 Task: In the  document profit.html Use the tool word Count 'and display word count while typing'. Find the word using Dictionary 'trouble'. Below name insert the link: www.facebook.com
Action: Mouse moved to (304, 441)
Screenshot: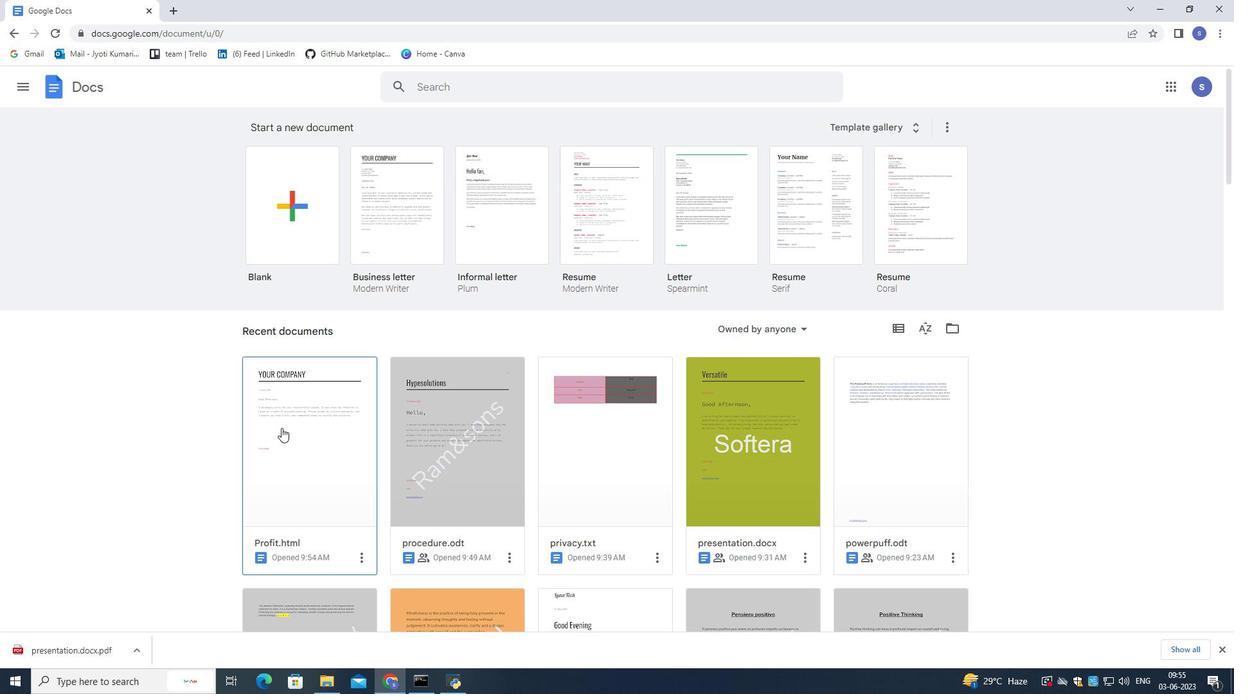 
Action: Mouse pressed left at (304, 441)
Screenshot: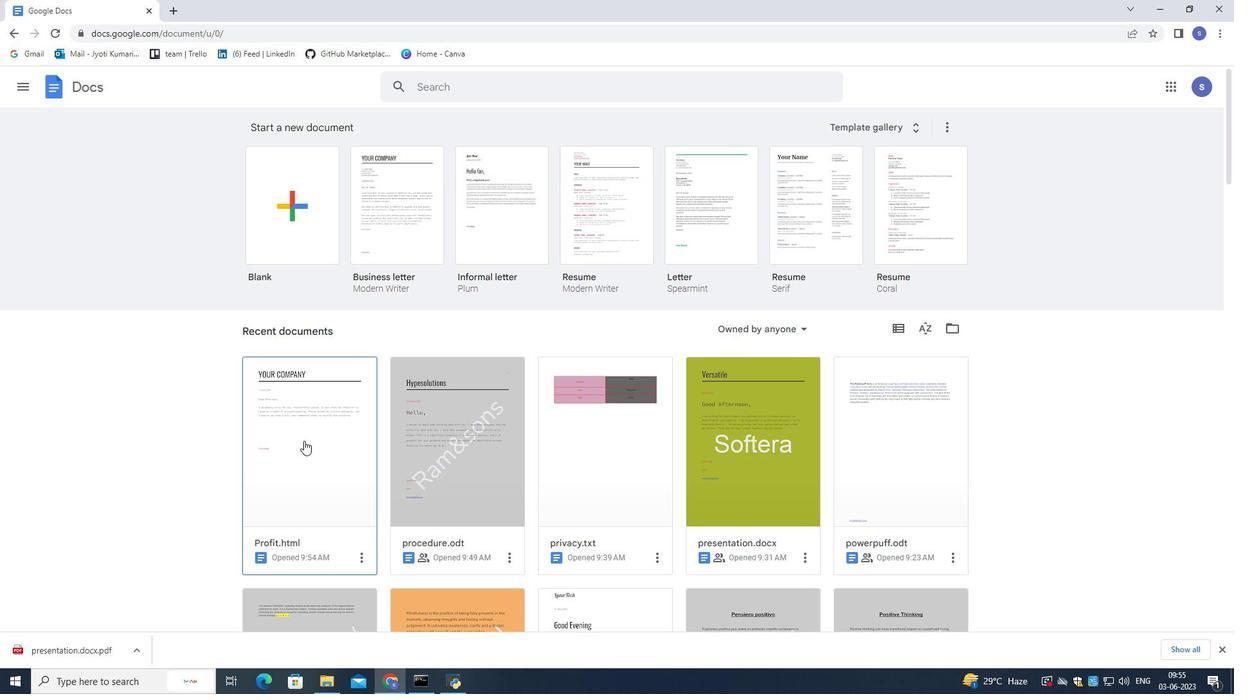 
Action: Mouse pressed left at (304, 441)
Screenshot: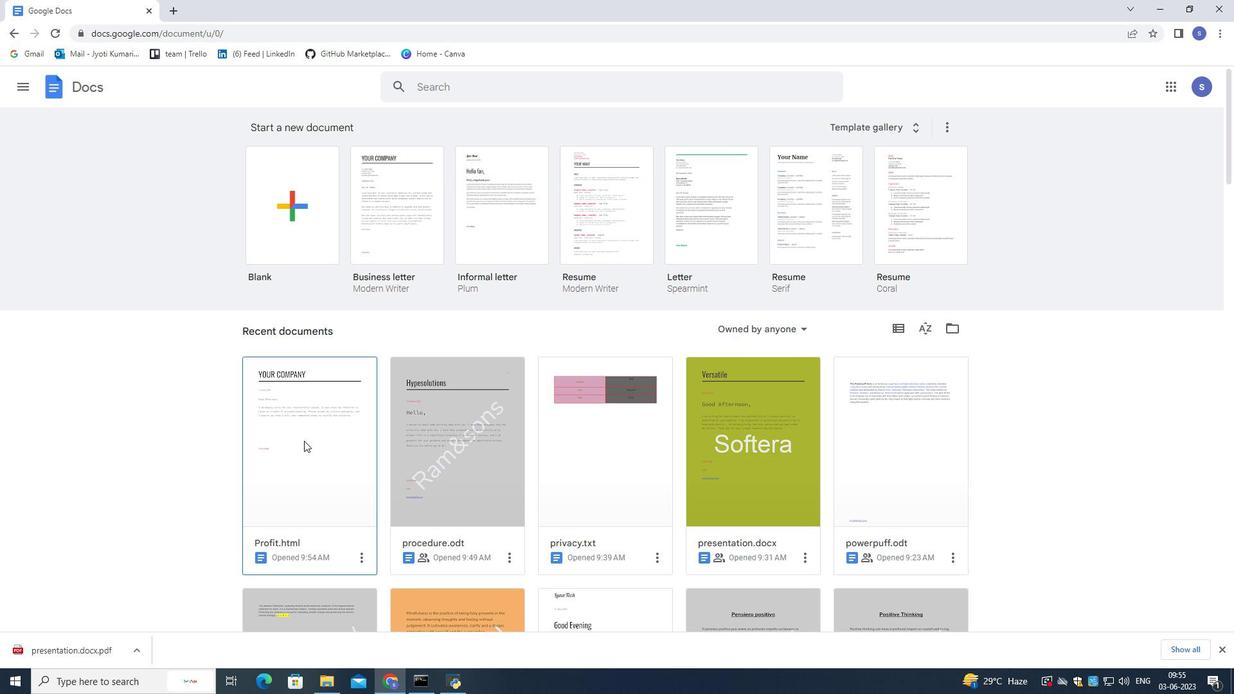 
Action: Mouse pressed left at (304, 441)
Screenshot: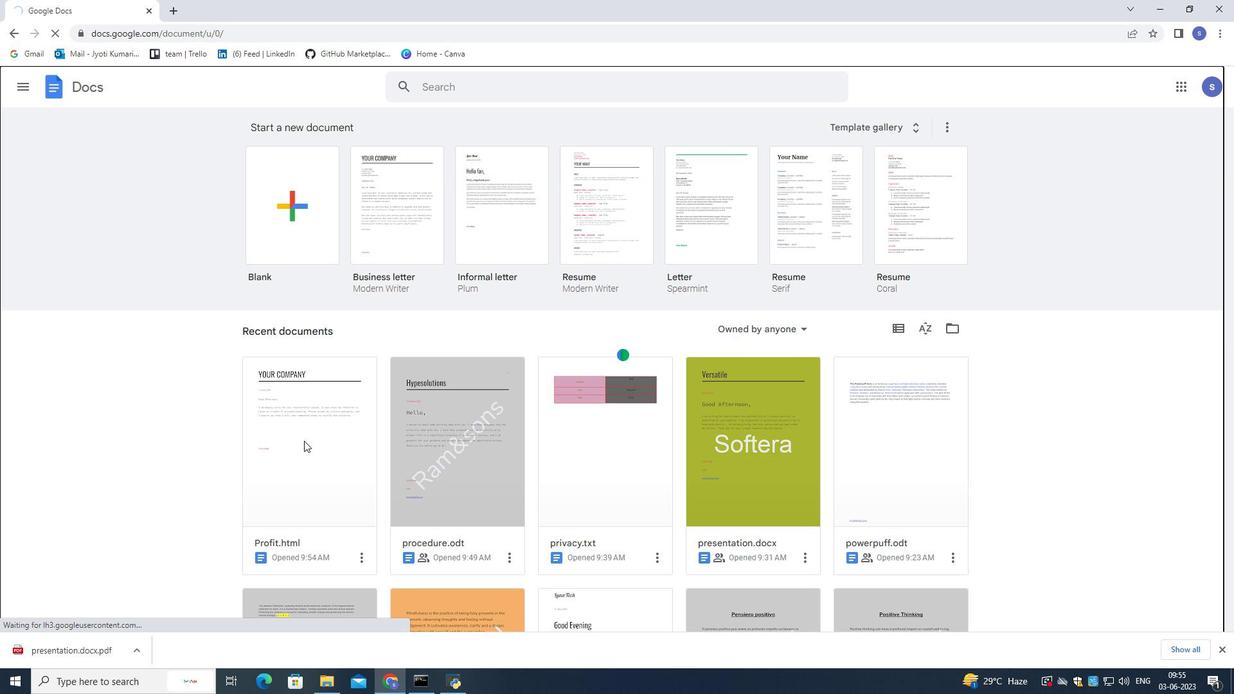 
Action: Mouse pressed left at (304, 441)
Screenshot: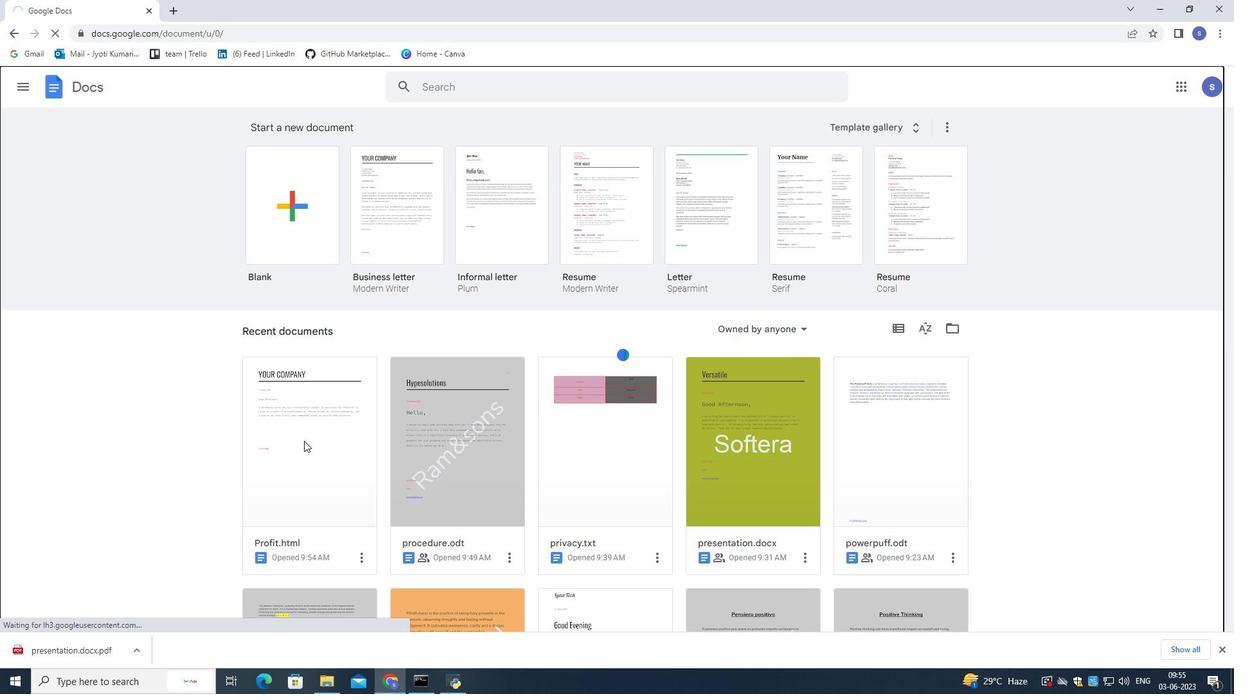
Action: Mouse moved to (208, 90)
Screenshot: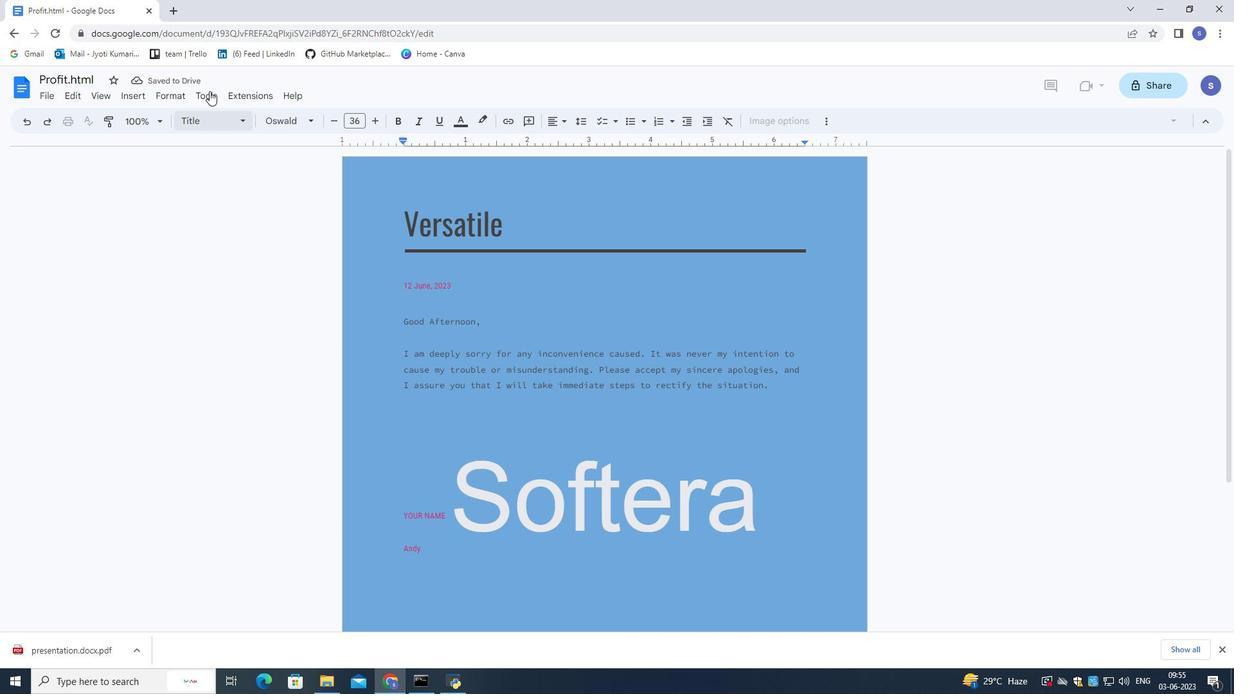 
Action: Mouse pressed left at (208, 90)
Screenshot: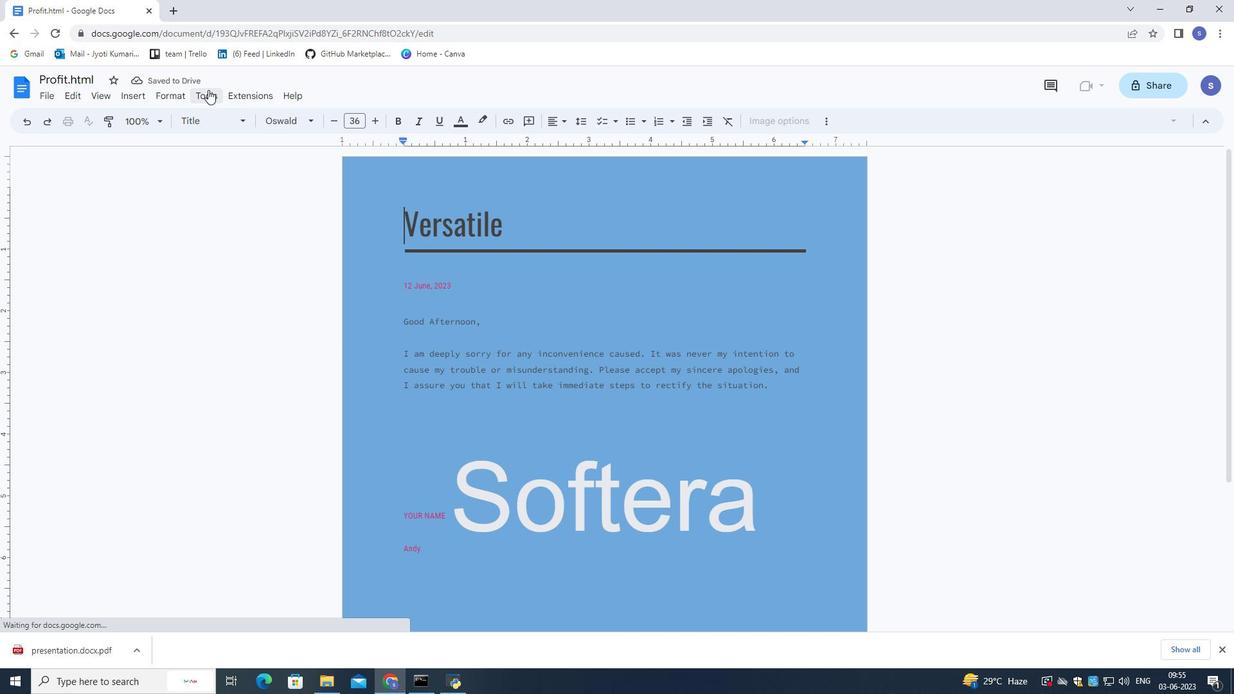 
Action: Mouse moved to (241, 136)
Screenshot: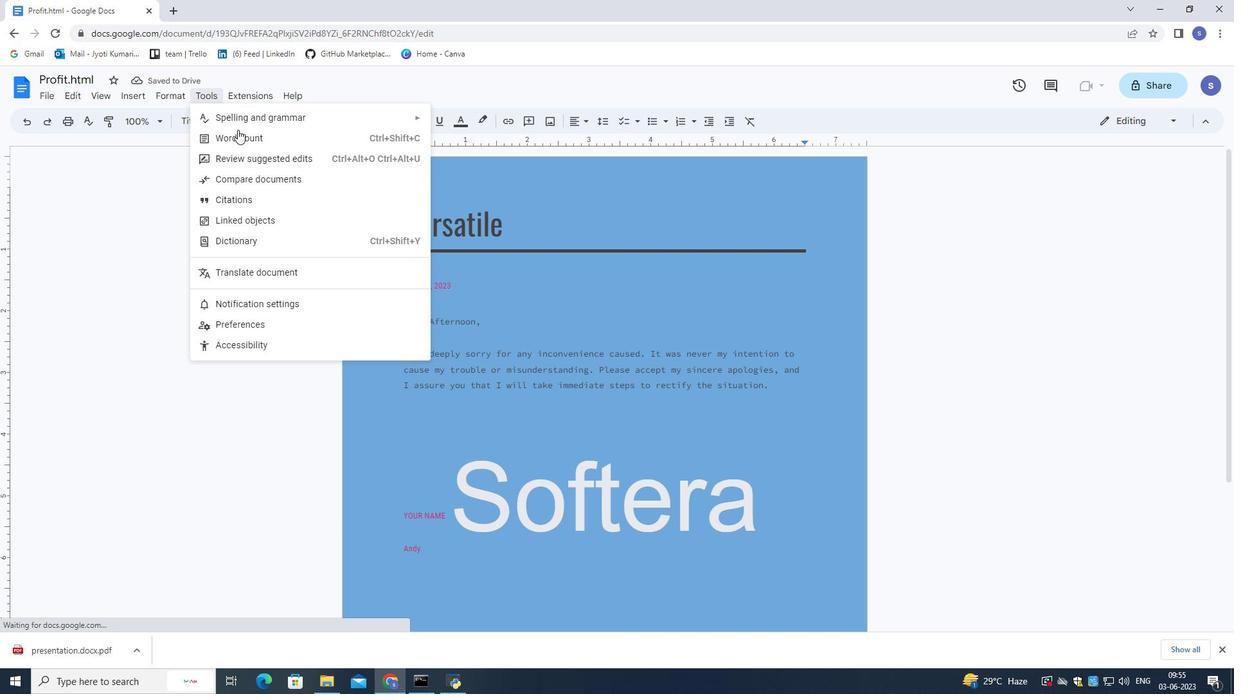 
Action: Mouse pressed left at (241, 136)
Screenshot: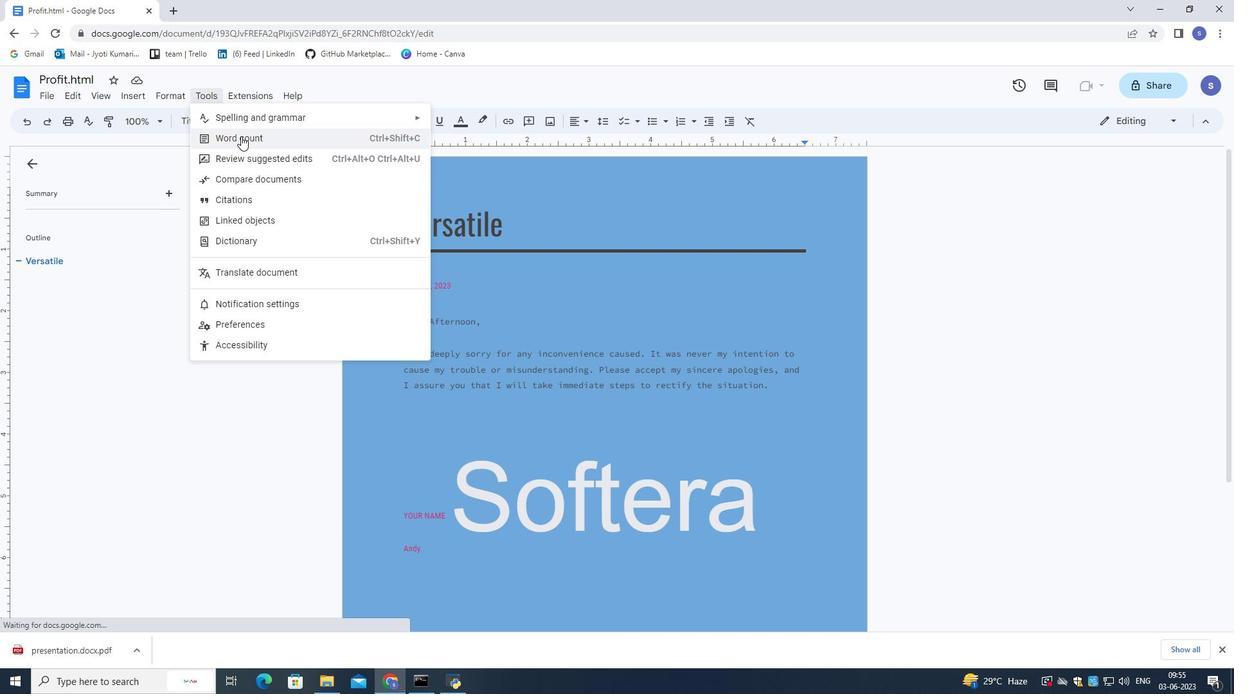 
Action: Mouse moved to (543, 404)
Screenshot: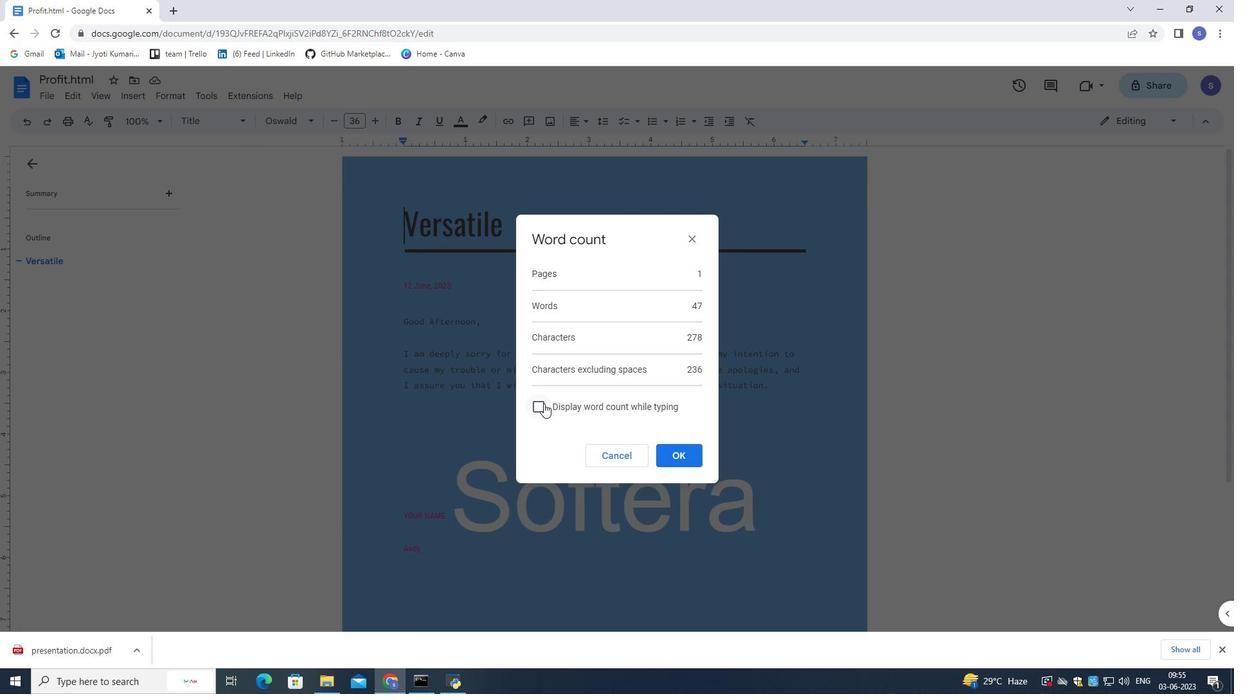 
Action: Mouse pressed left at (543, 404)
Screenshot: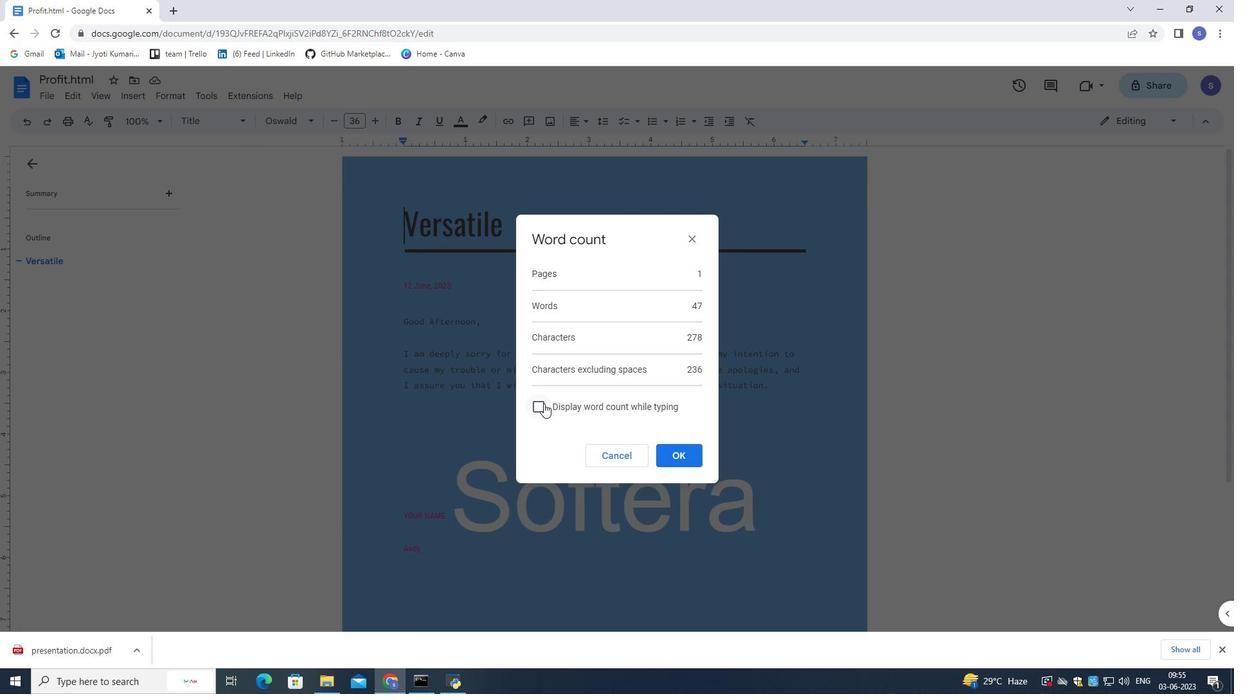 
Action: Mouse moved to (674, 451)
Screenshot: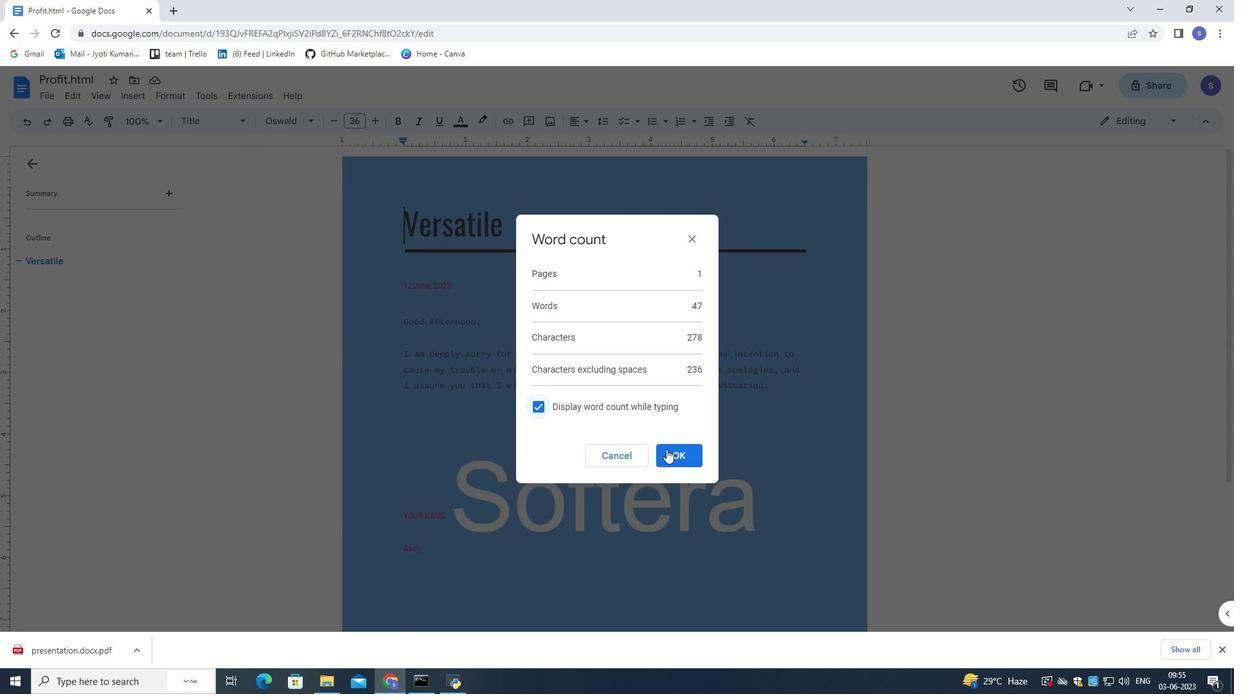 
Action: Mouse pressed left at (674, 451)
Screenshot: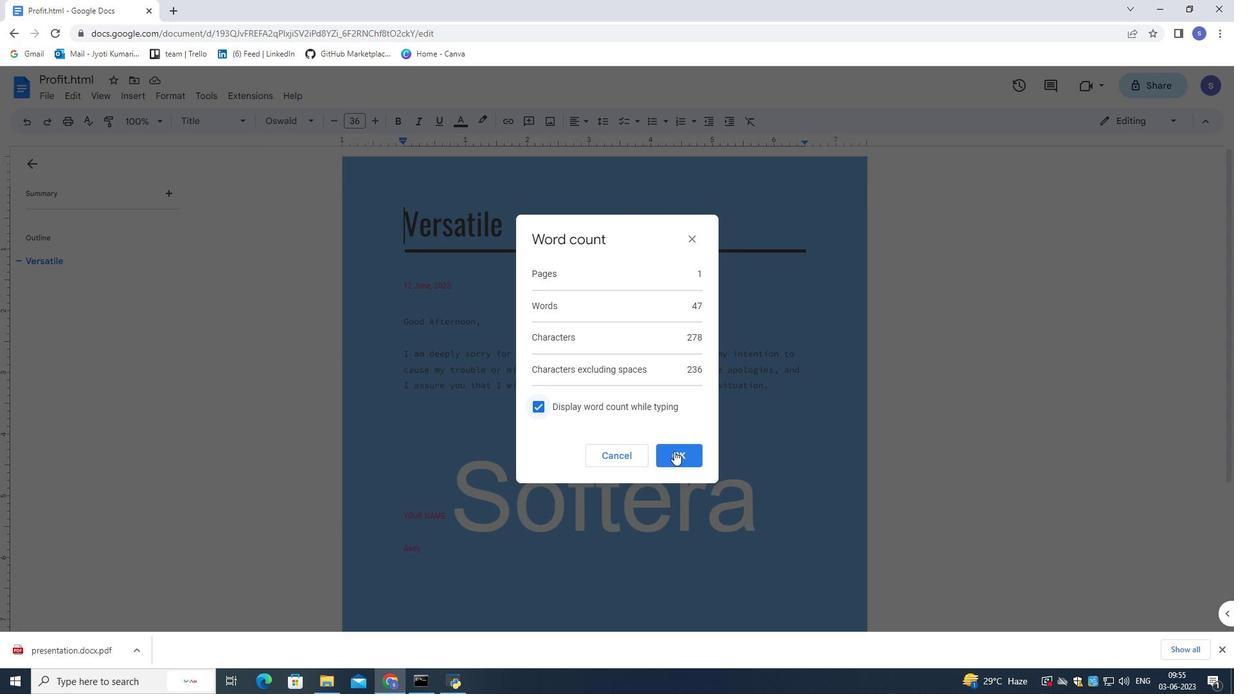 
Action: Mouse moved to (205, 93)
Screenshot: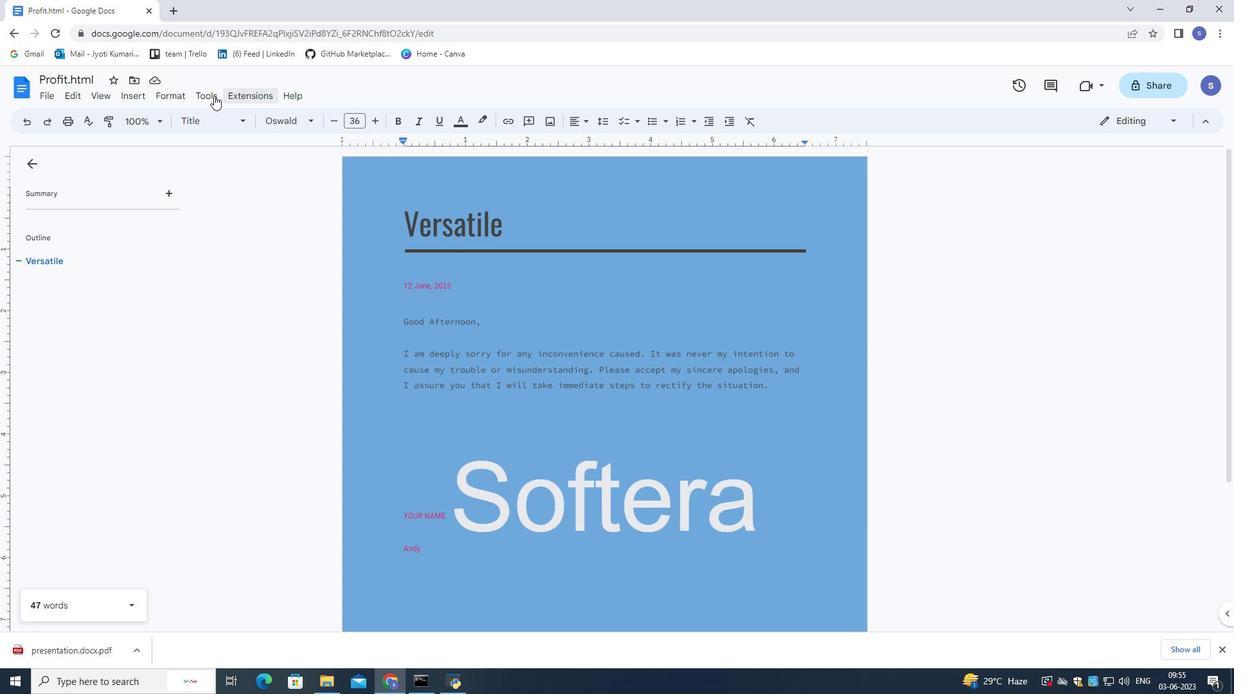 
Action: Mouse pressed left at (205, 93)
Screenshot: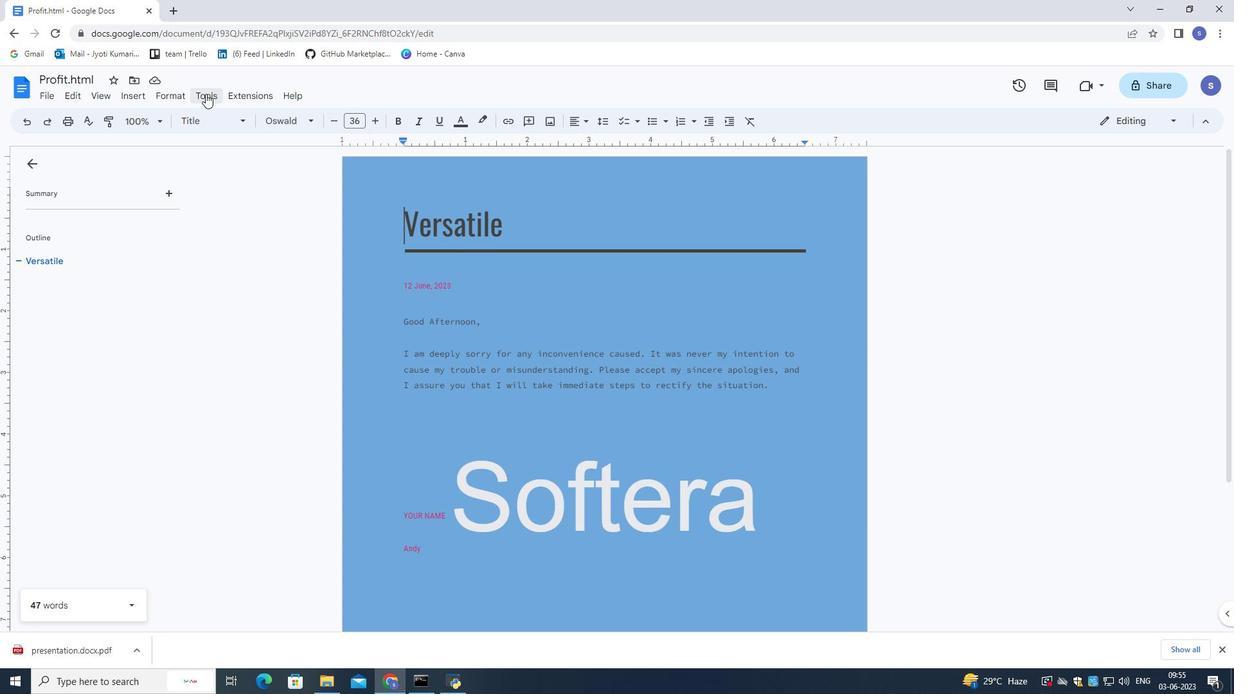 
Action: Mouse moved to (267, 257)
Screenshot: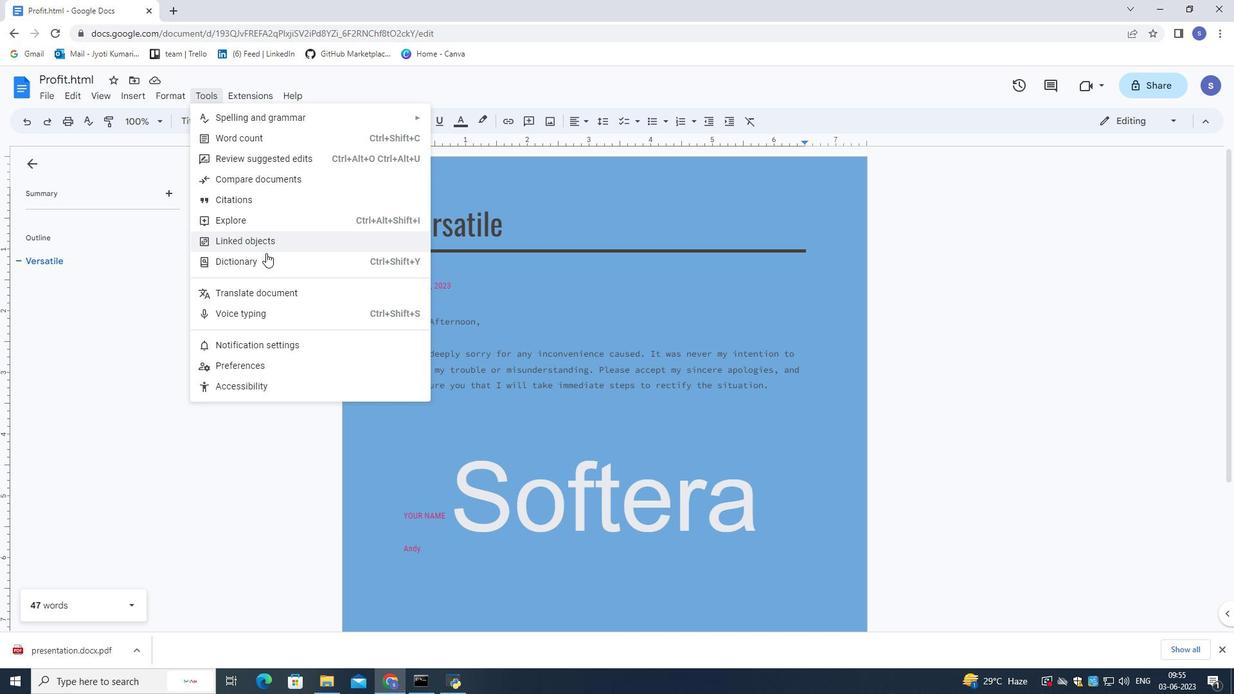 
Action: Mouse pressed left at (267, 257)
Screenshot: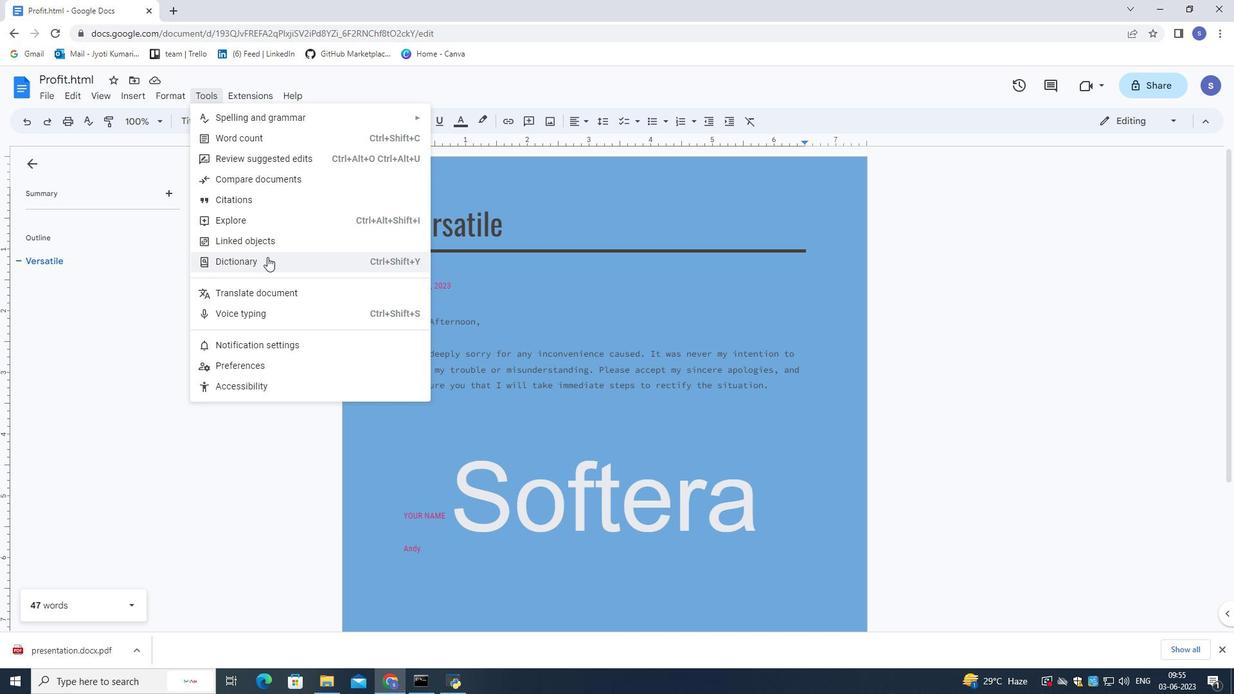 
Action: Mouse moved to (1110, 161)
Screenshot: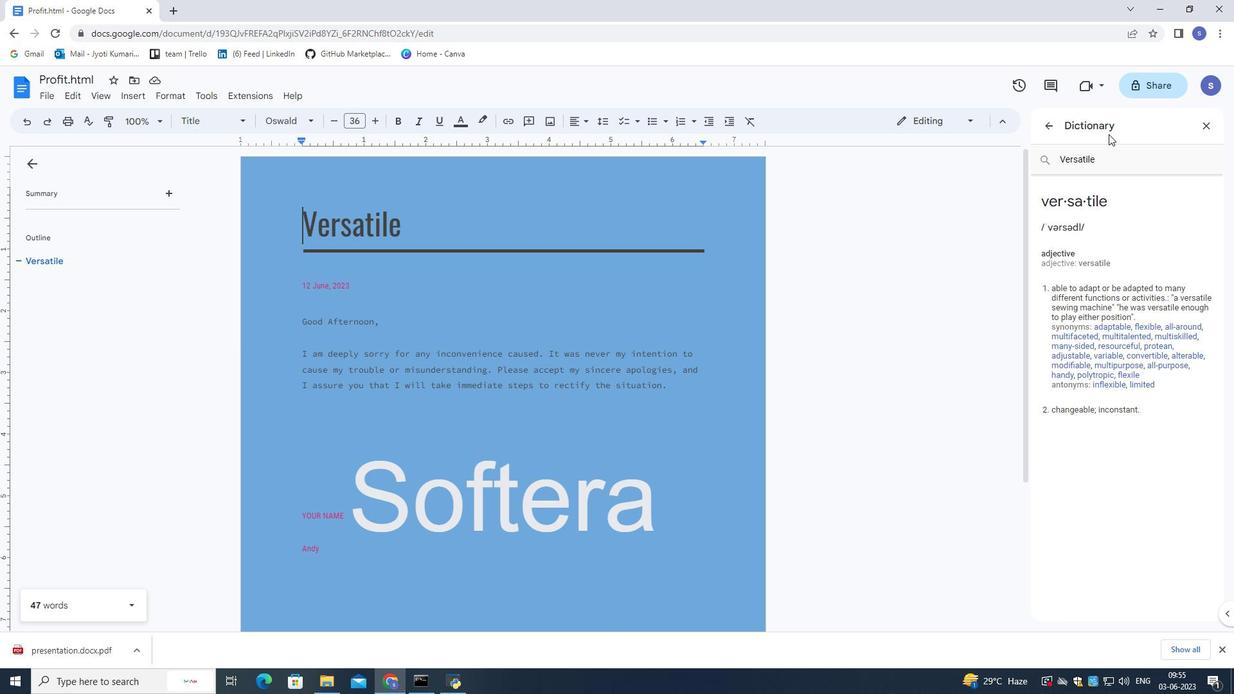 
Action: Mouse pressed left at (1110, 161)
Screenshot: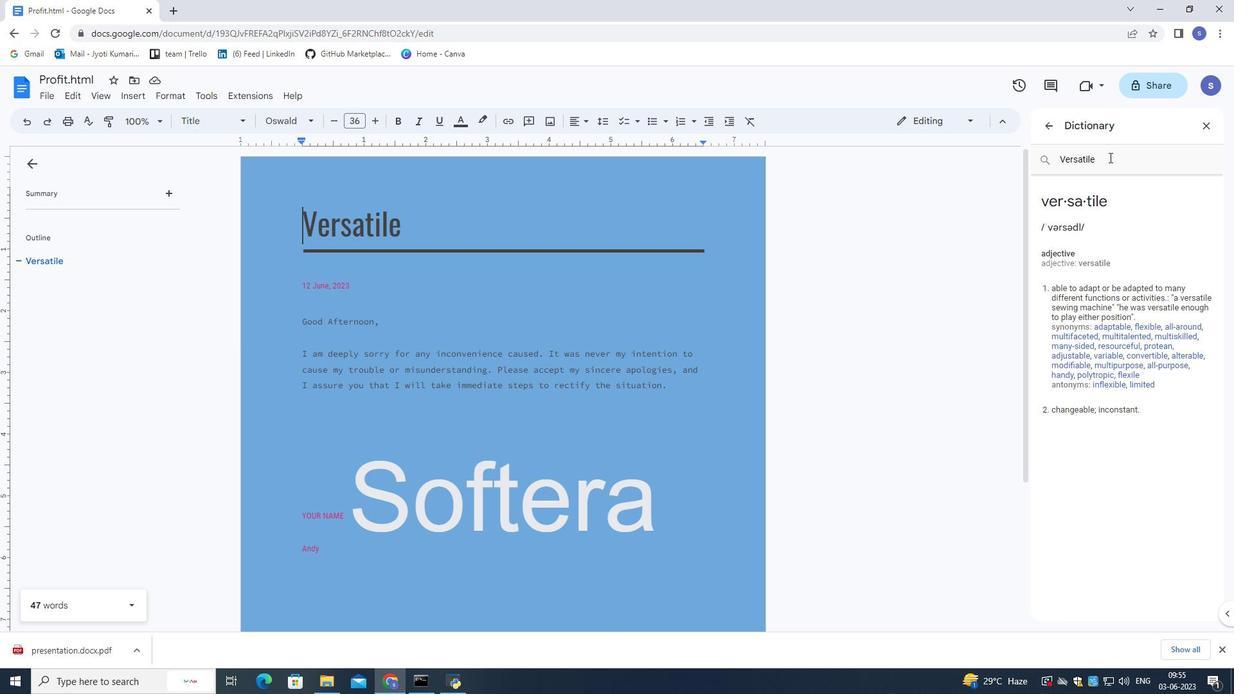 
Action: Mouse moved to (1111, 162)
Screenshot: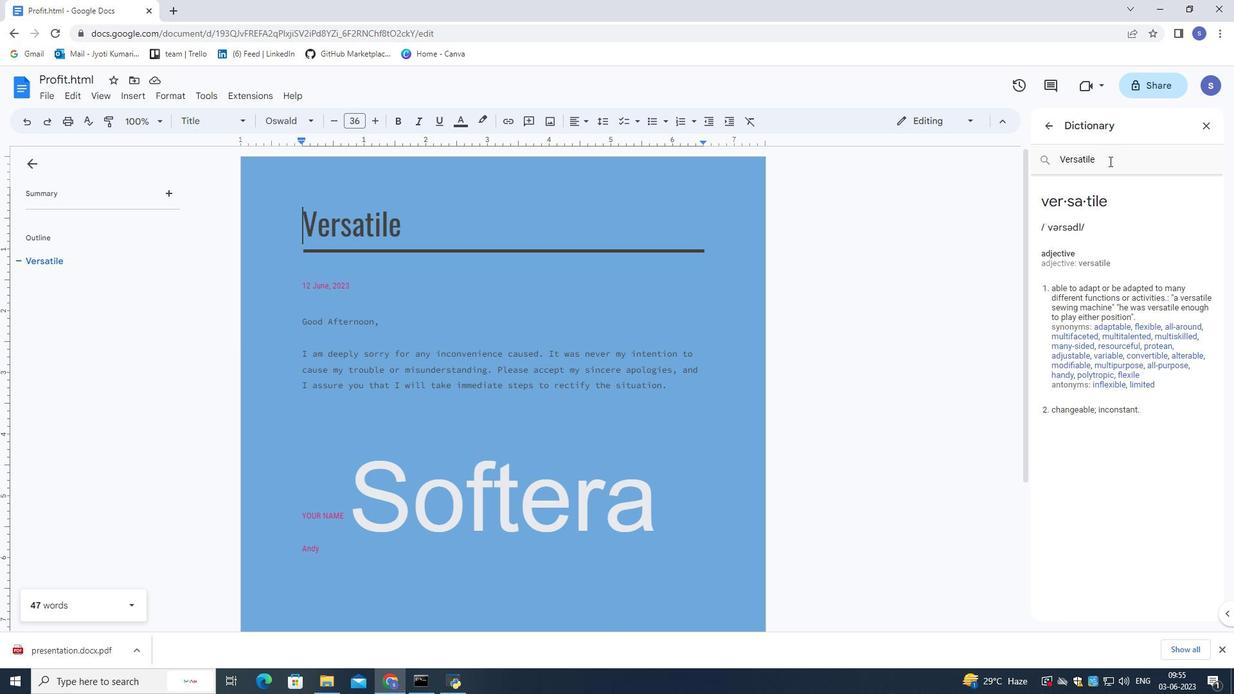 
Action: Mouse pressed left at (1111, 162)
Screenshot: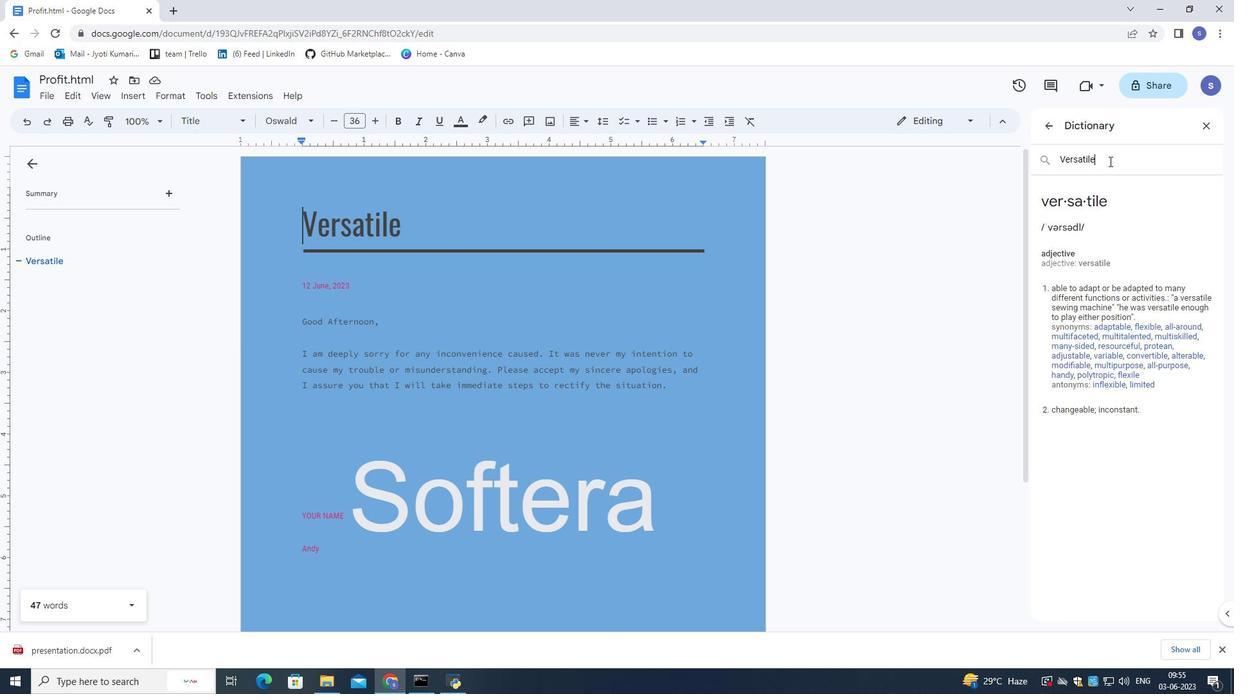 
Action: Mouse pressed left at (1111, 162)
Screenshot: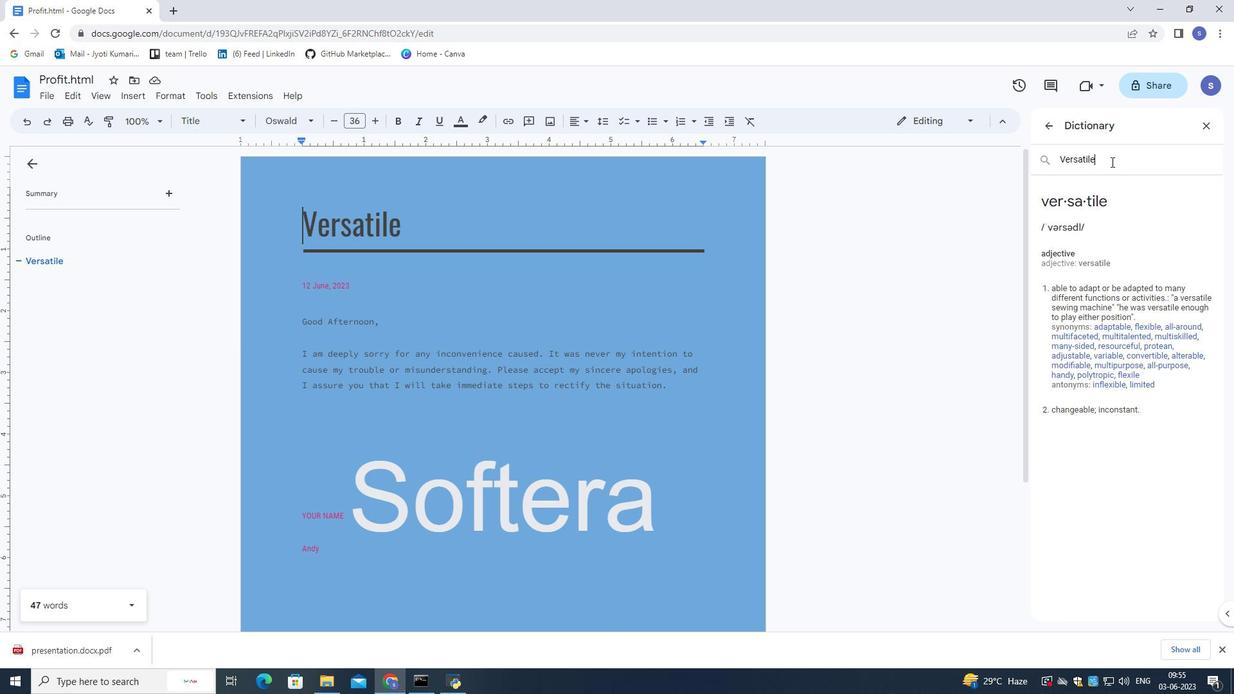 
Action: Mouse moved to (1029, 193)
Screenshot: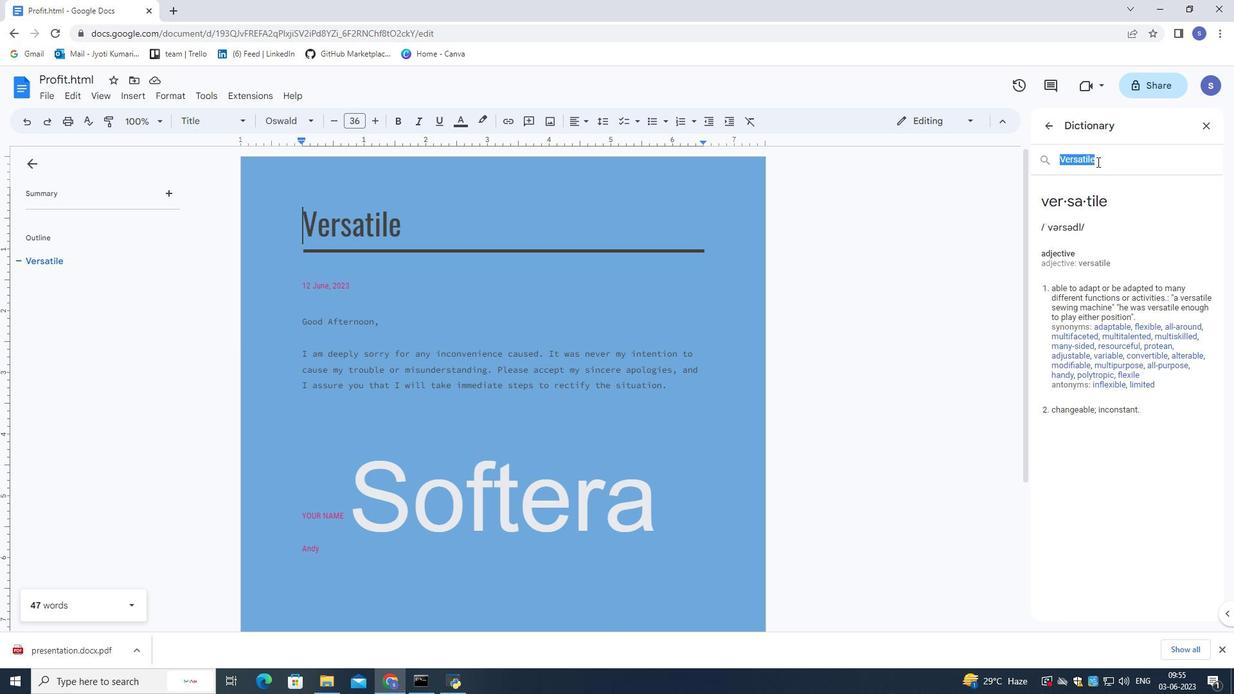 
Action: Key pressed <Key.shift>Trouble<Key.enter>
Screenshot: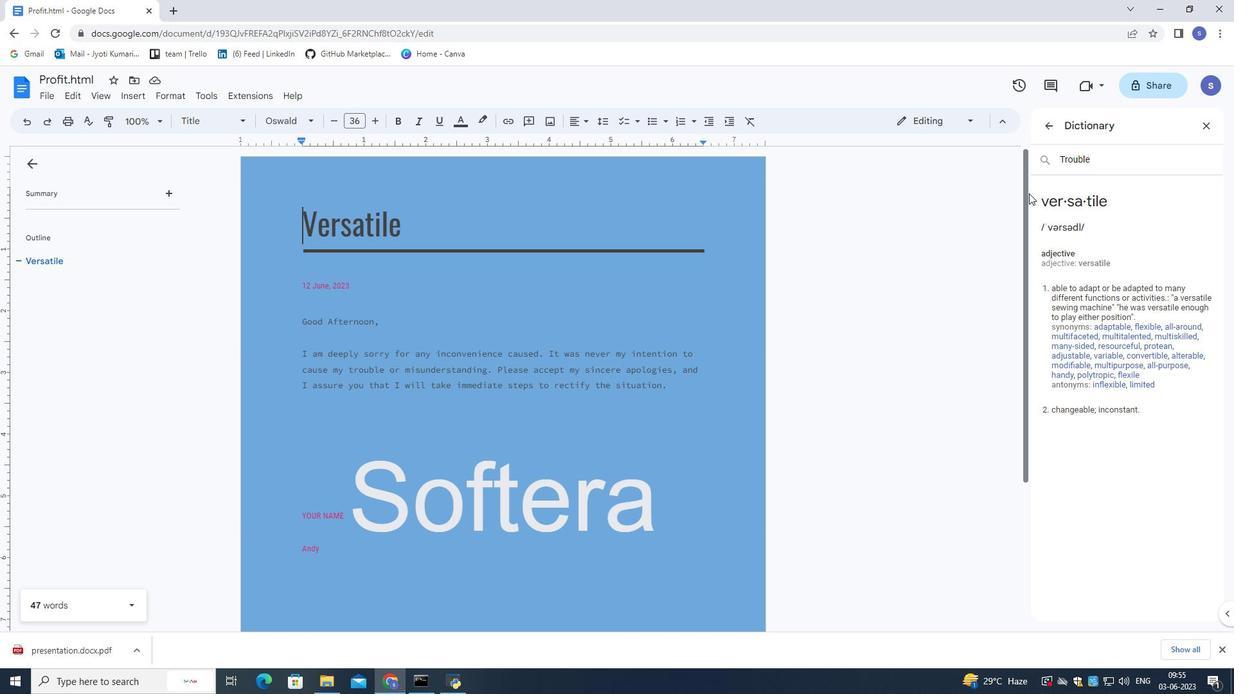 
Action: Mouse moved to (458, 395)
Screenshot: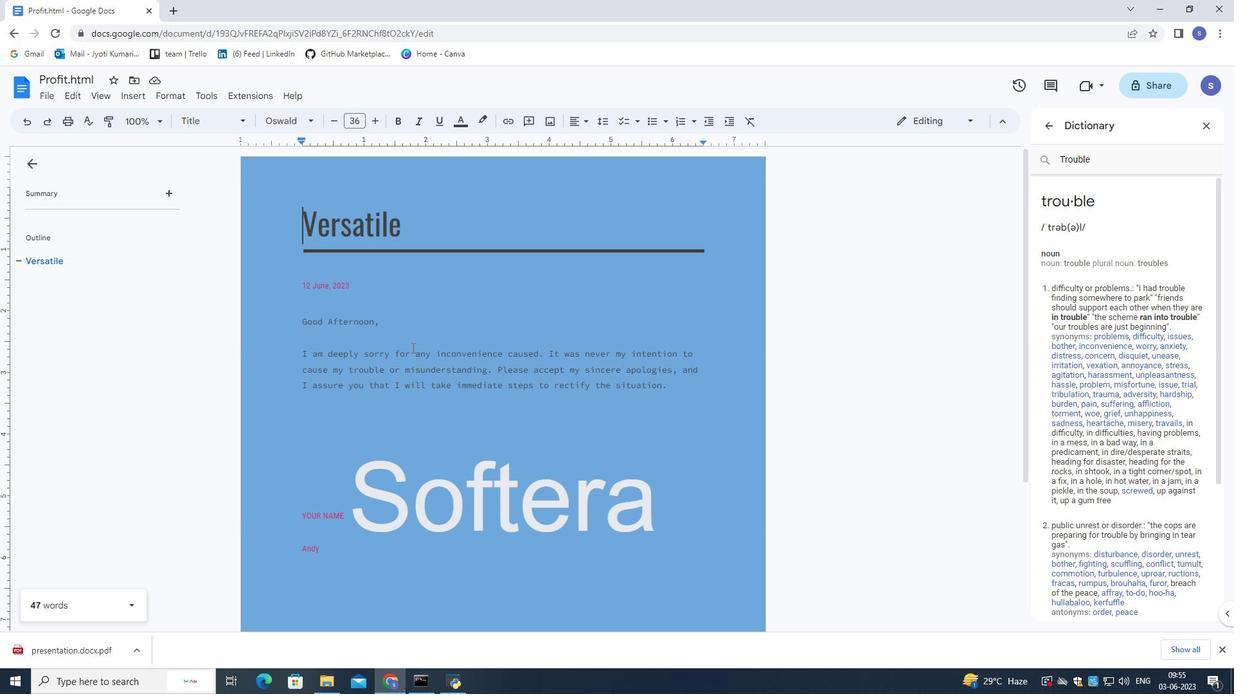 
Action: Mouse scrolled (458, 394) with delta (0, 0)
Screenshot: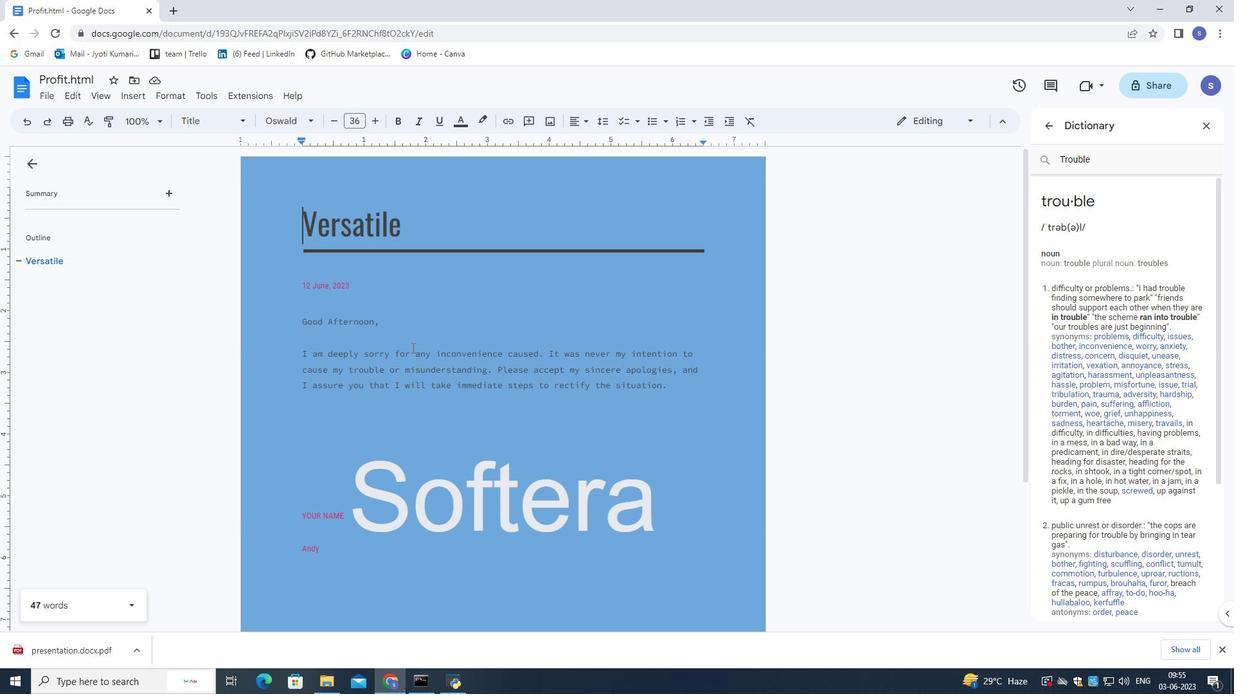
Action: Mouse moved to (458, 396)
Screenshot: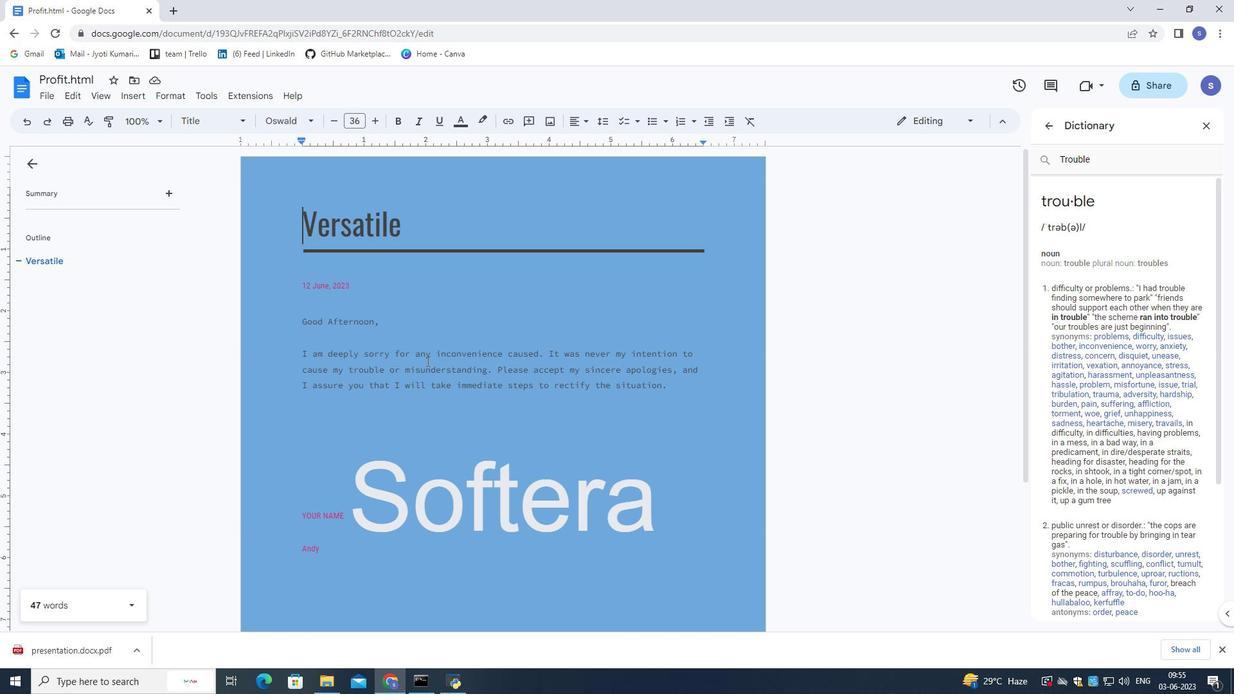 
Action: Mouse scrolled (458, 395) with delta (0, 0)
Screenshot: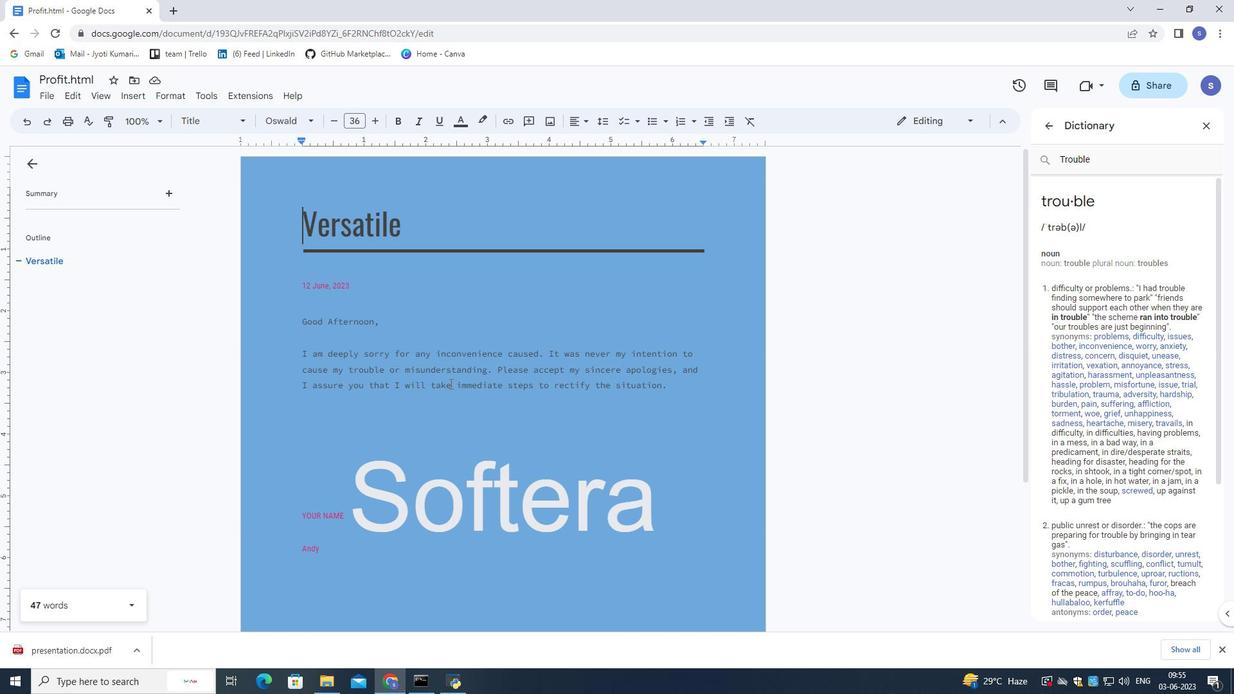 
Action: Mouse moved to (459, 396)
Screenshot: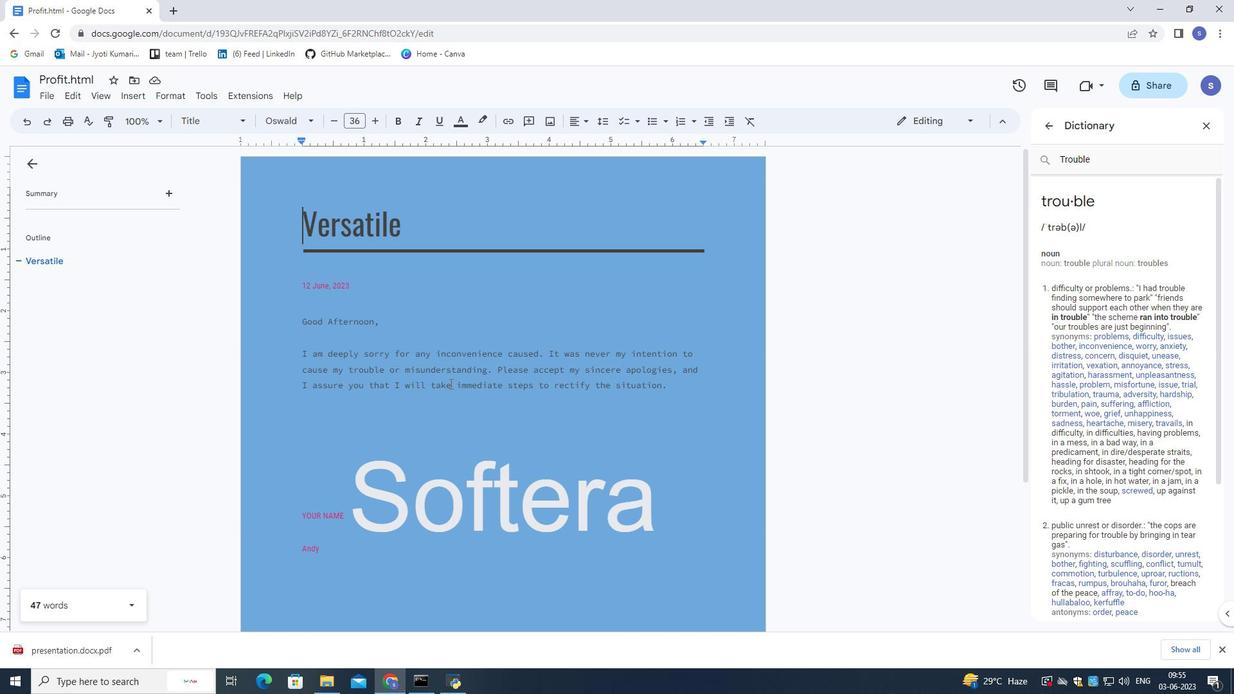 
Action: Mouse scrolled (459, 396) with delta (0, 0)
Screenshot: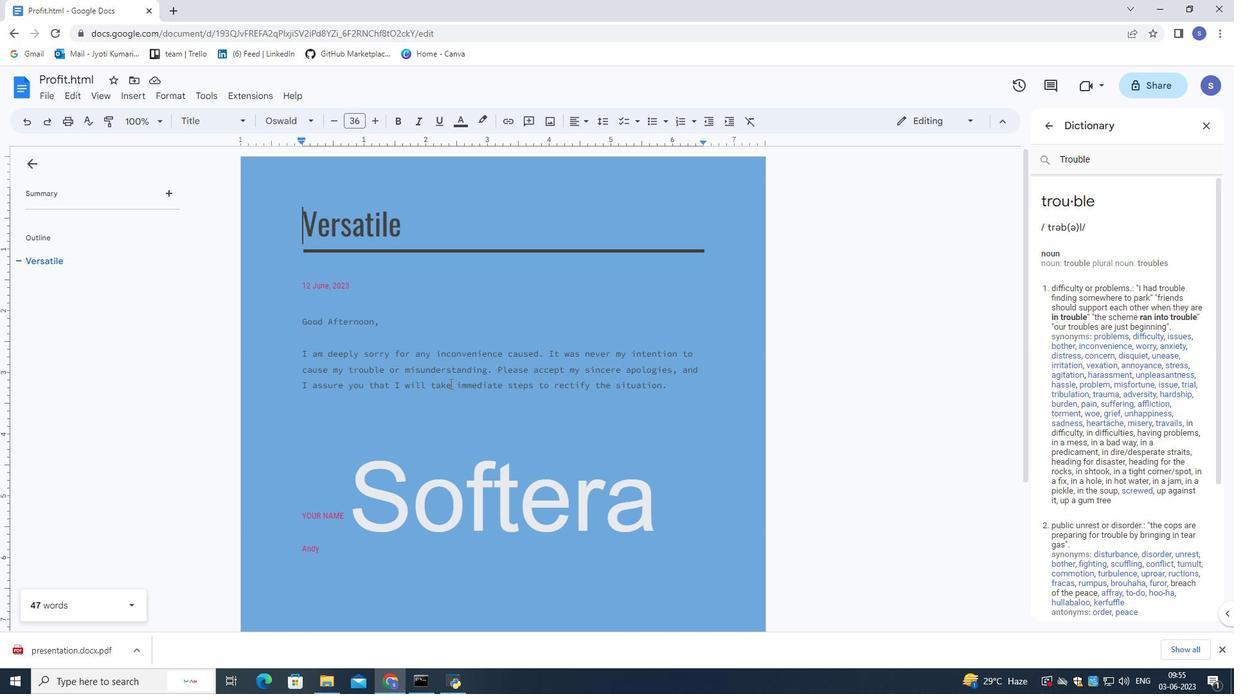 
Action: Mouse scrolled (459, 396) with delta (0, 0)
Screenshot: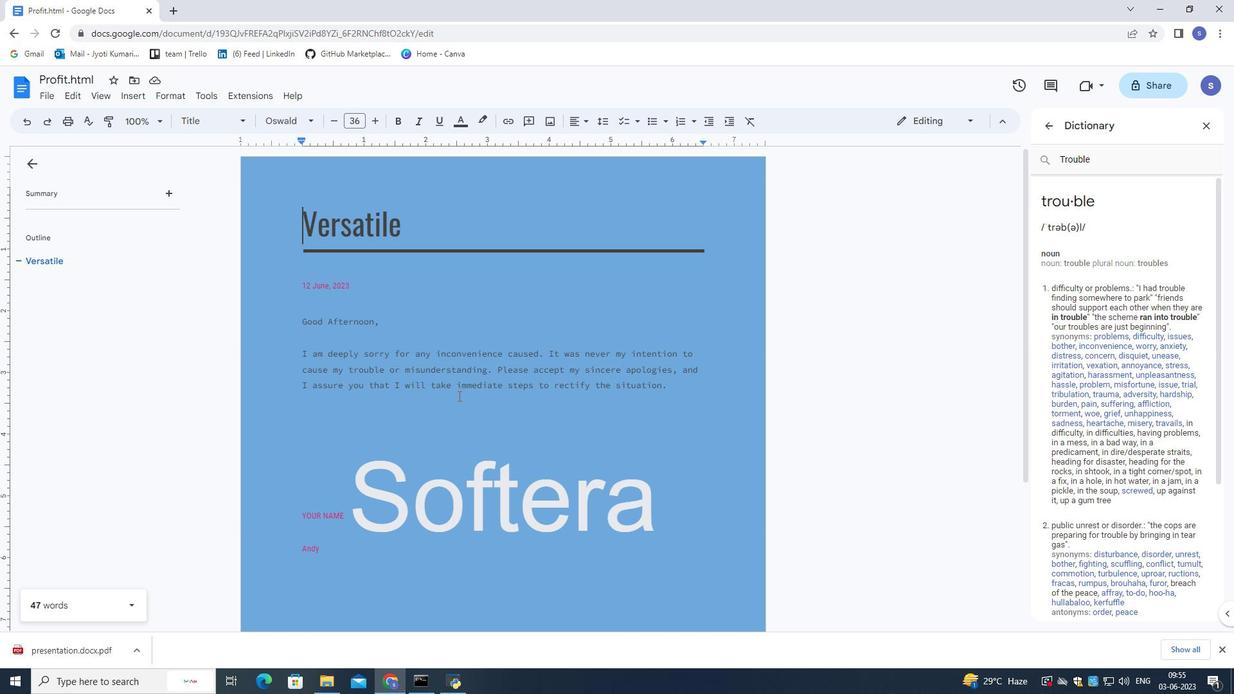 
Action: Mouse moved to (360, 332)
Screenshot: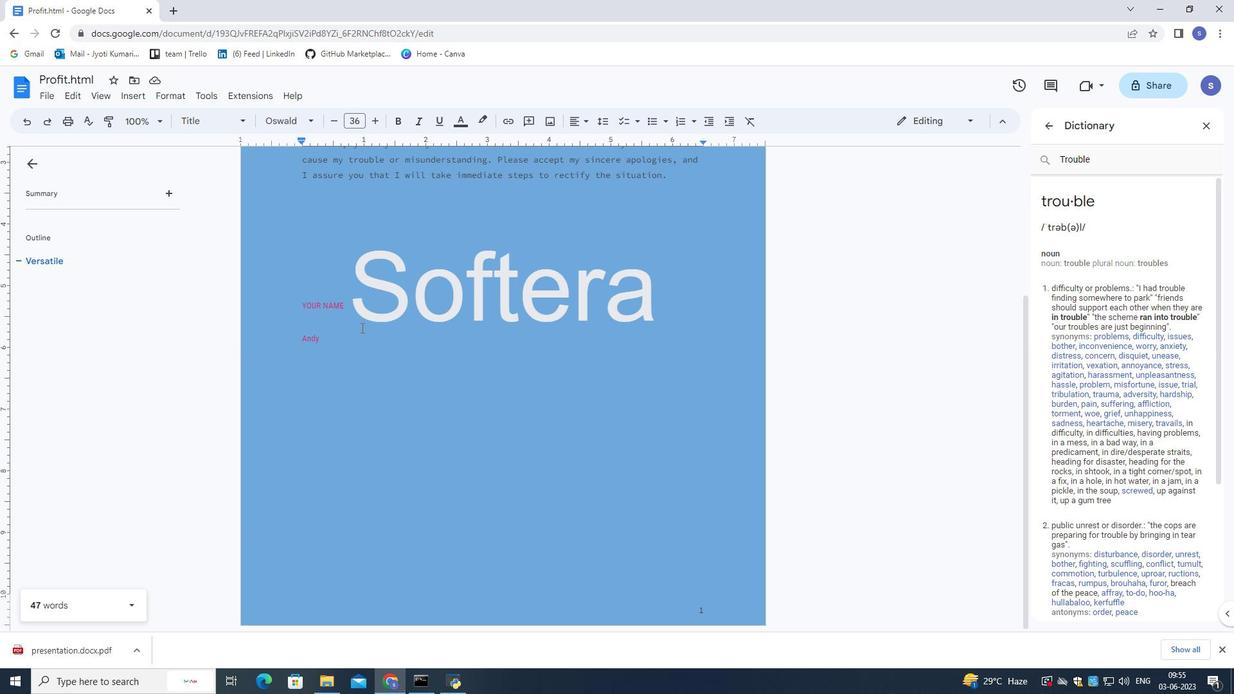 
Action: Mouse pressed left at (360, 332)
Screenshot: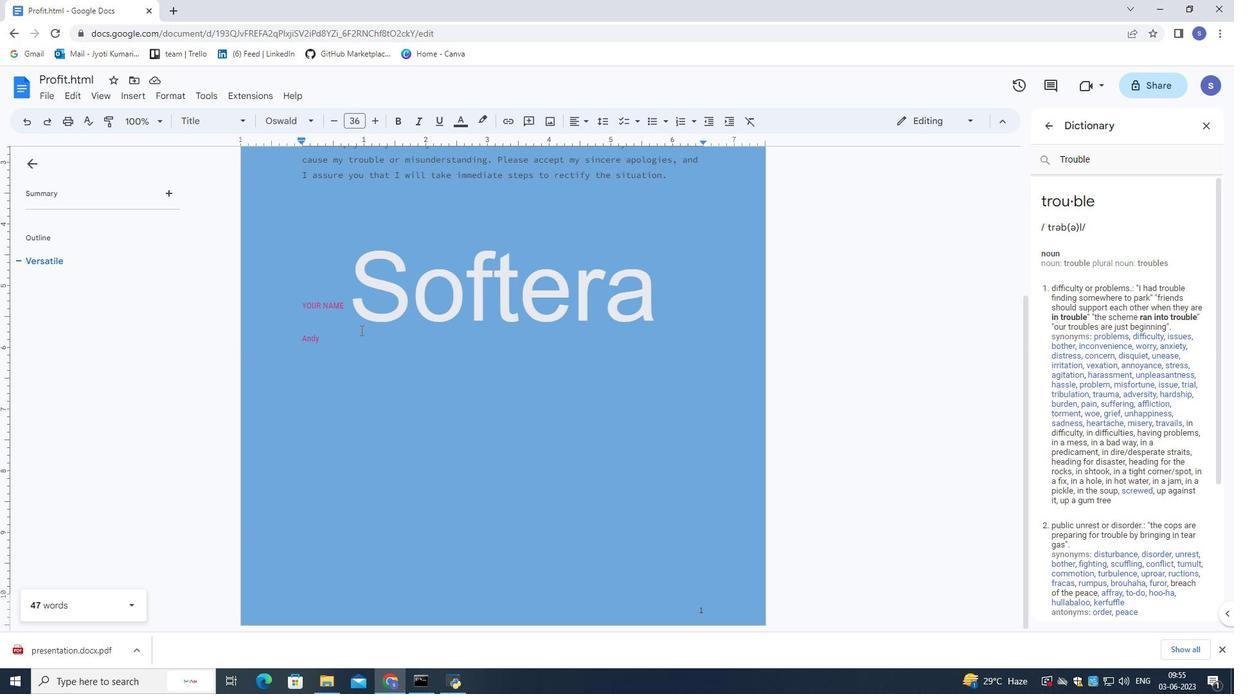 
Action: Mouse moved to (356, 334)
Screenshot: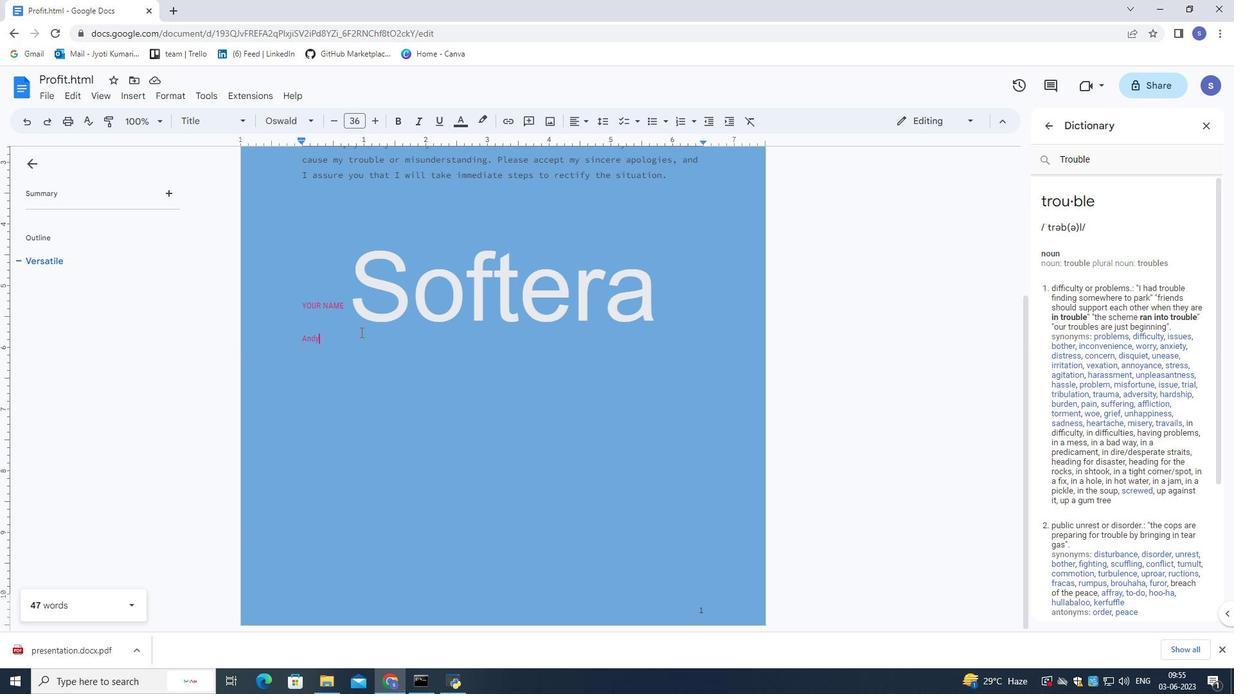 
Action: Key pressed <Key.enter>
Screenshot: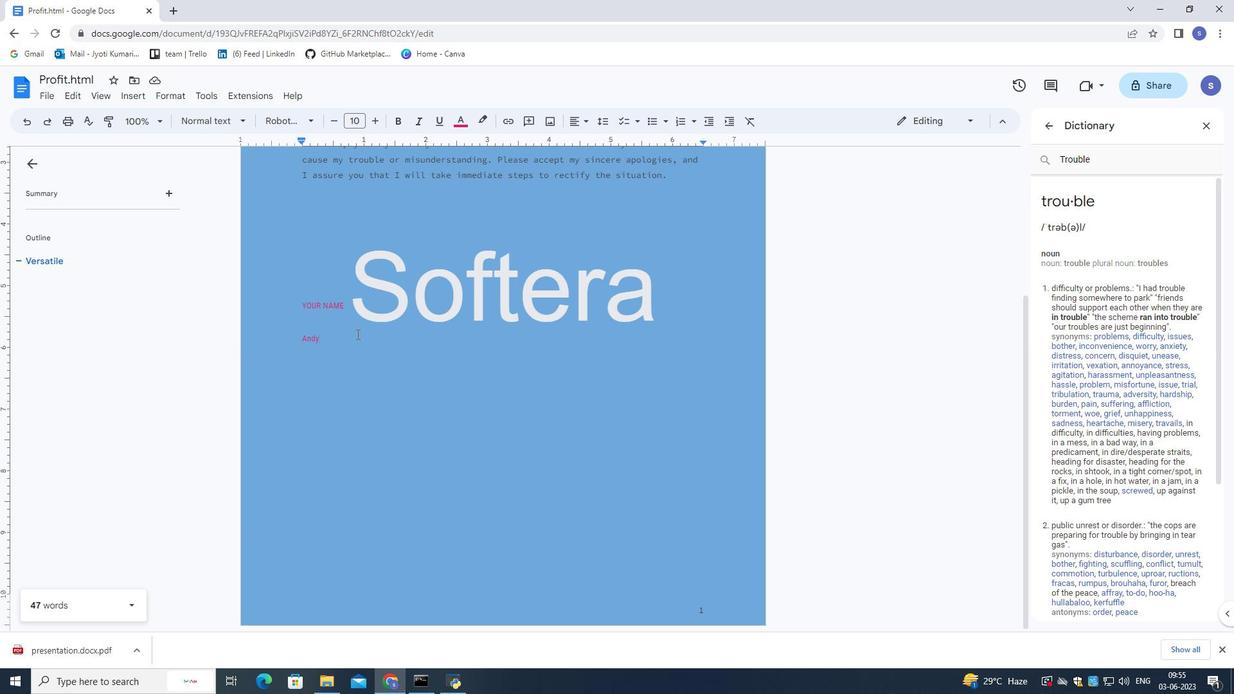
Action: Mouse moved to (120, 88)
Screenshot: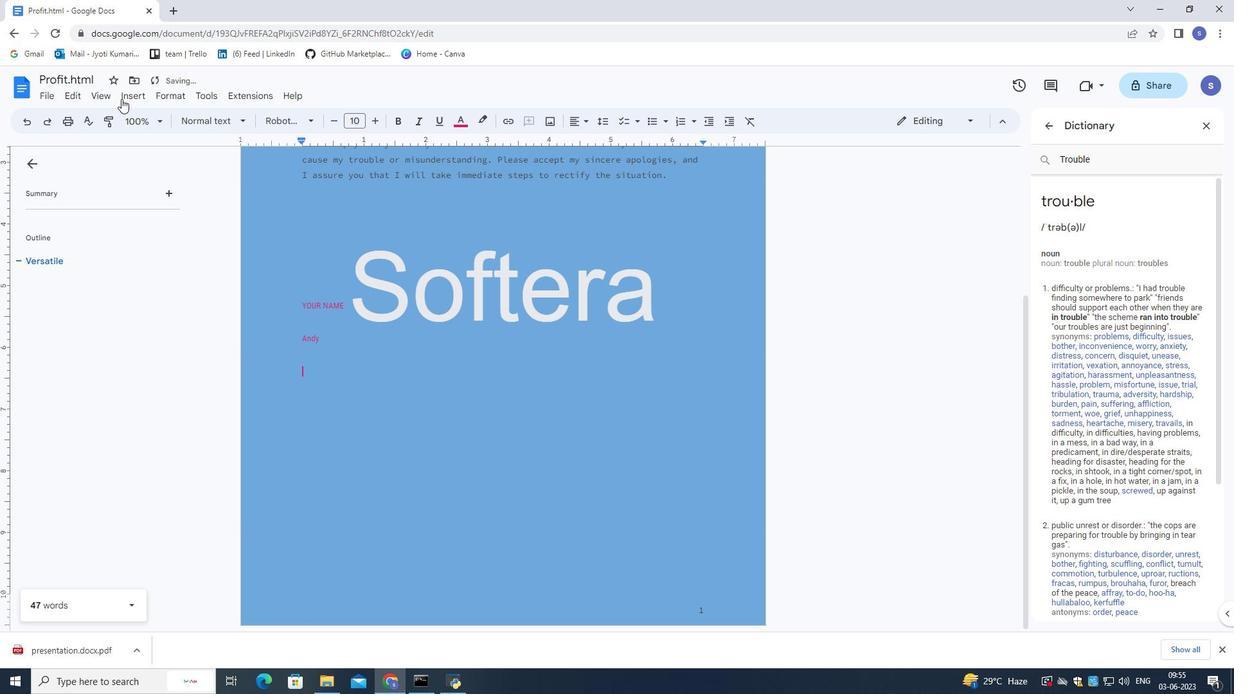 
Action: Mouse pressed left at (120, 88)
Screenshot: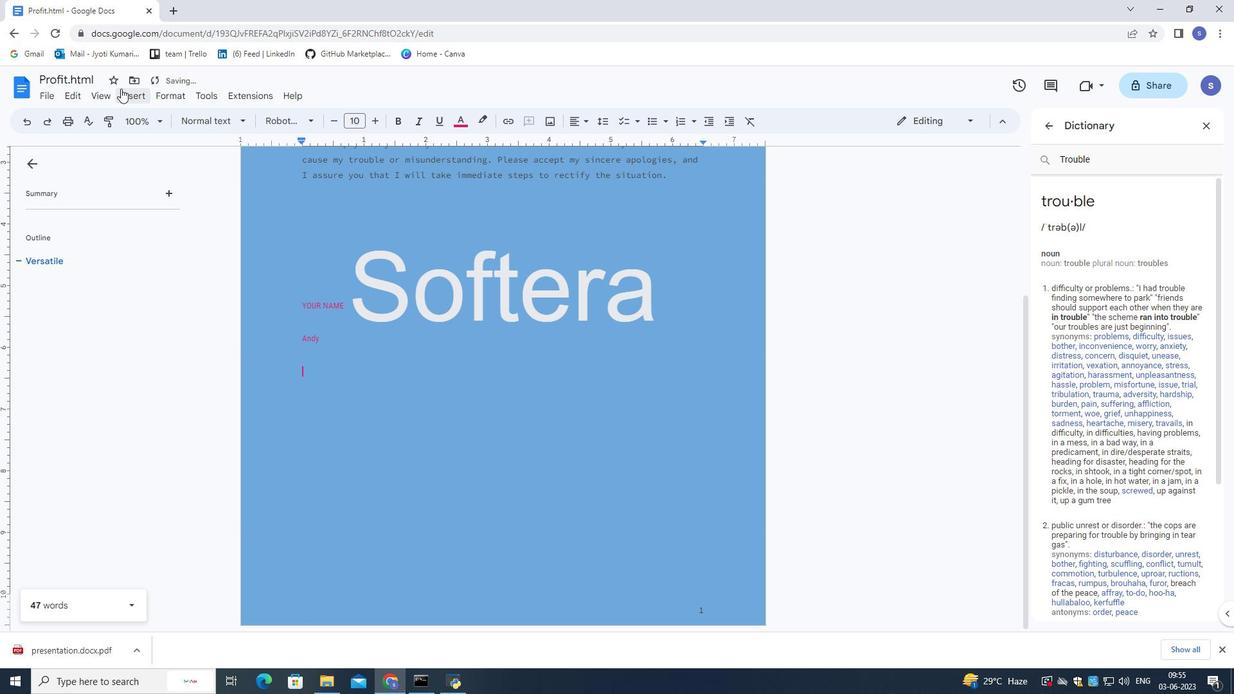
Action: Mouse moved to (151, 493)
Screenshot: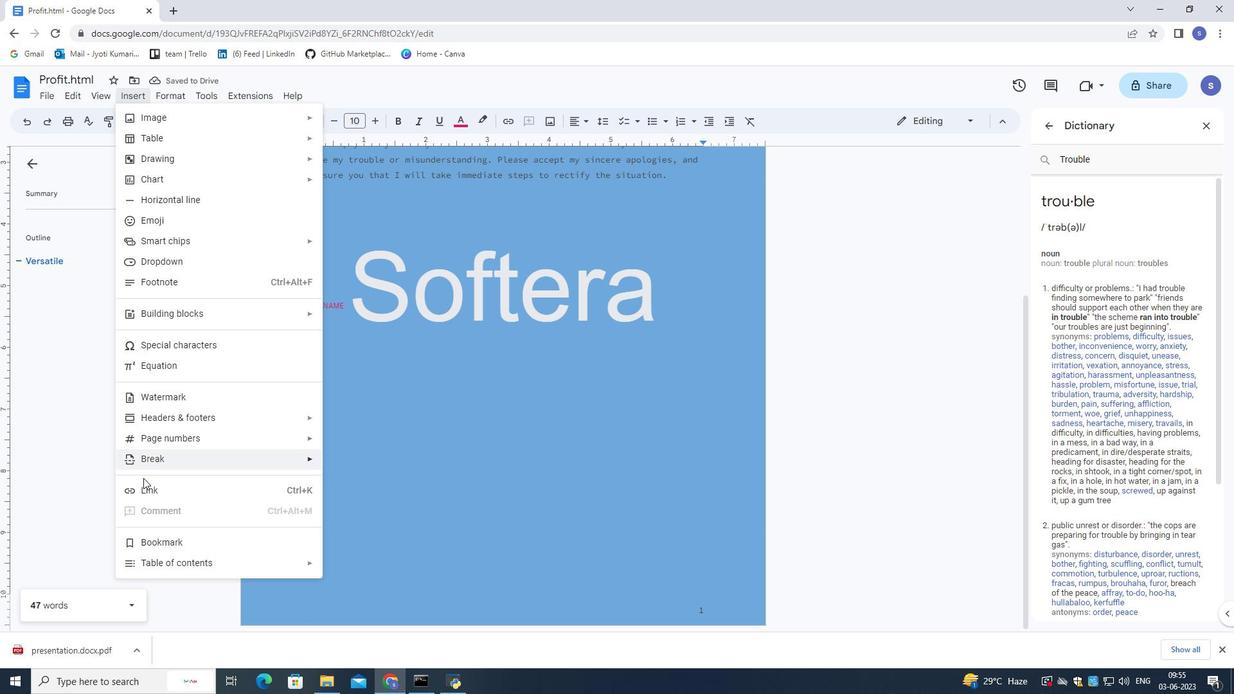 
Action: Mouse pressed left at (151, 493)
Screenshot: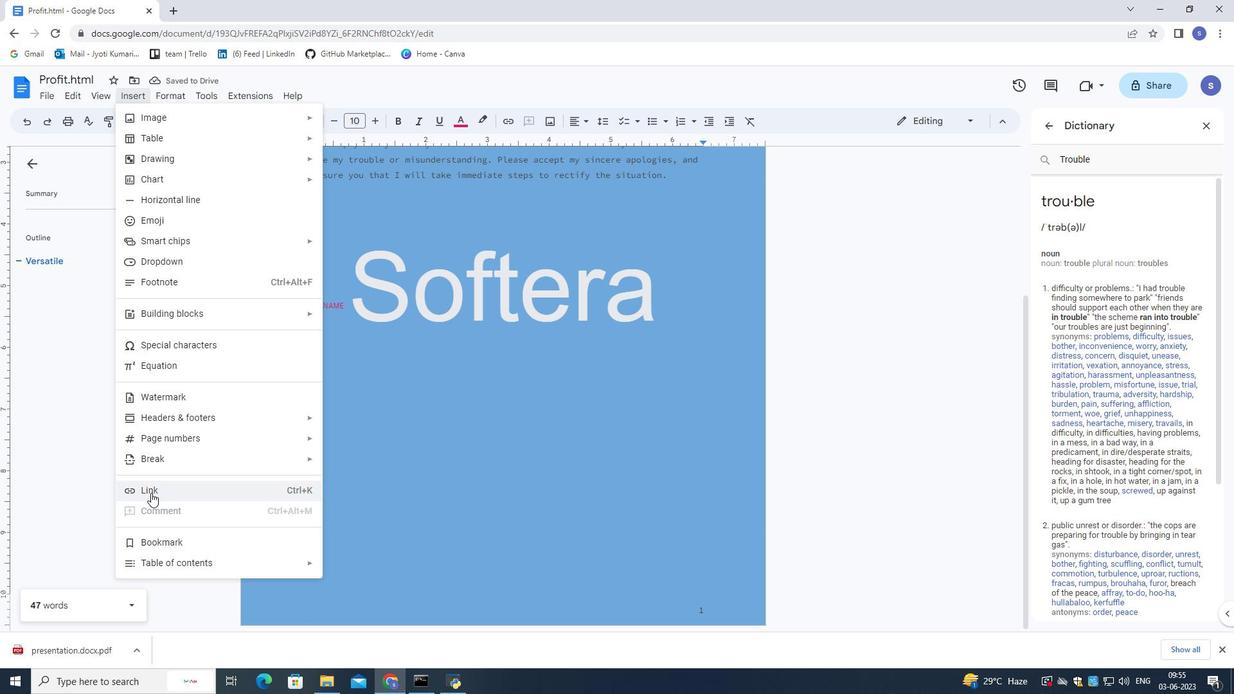 
Action: Mouse moved to (151, 493)
Screenshot: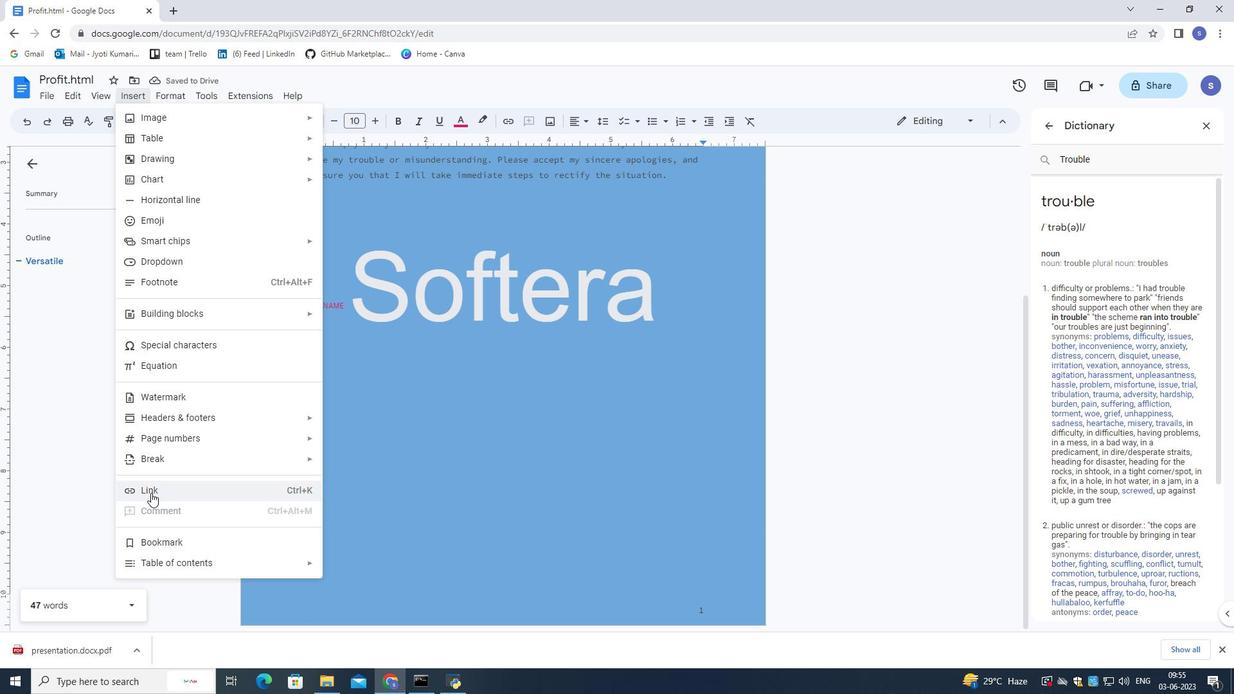 
Action: Key pressed www.facebook.com
Screenshot: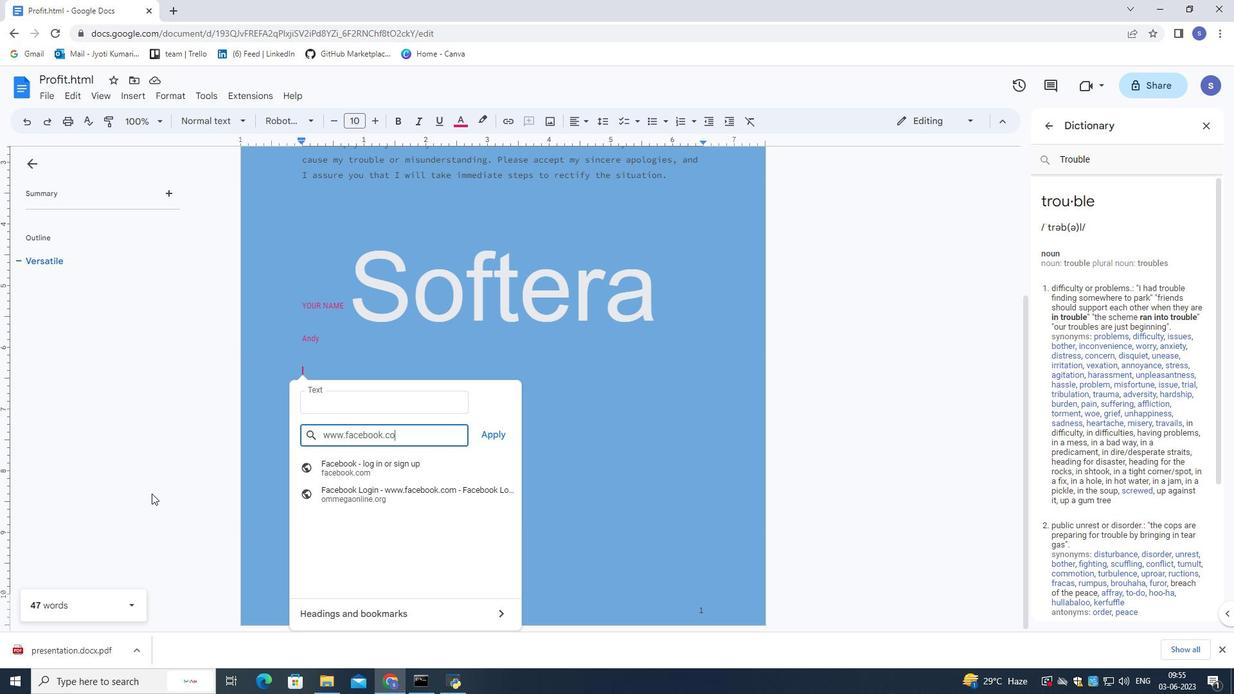 
Action: Mouse moved to (486, 431)
Screenshot: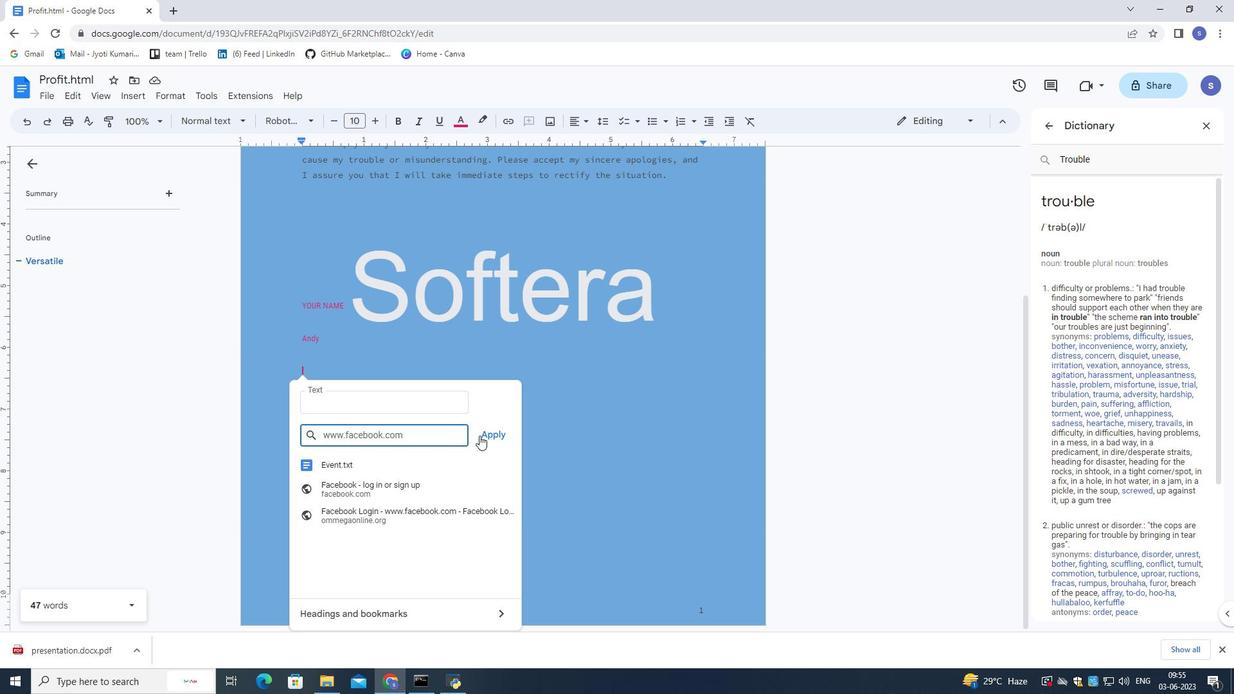 
Action: Mouse pressed left at (486, 431)
Screenshot: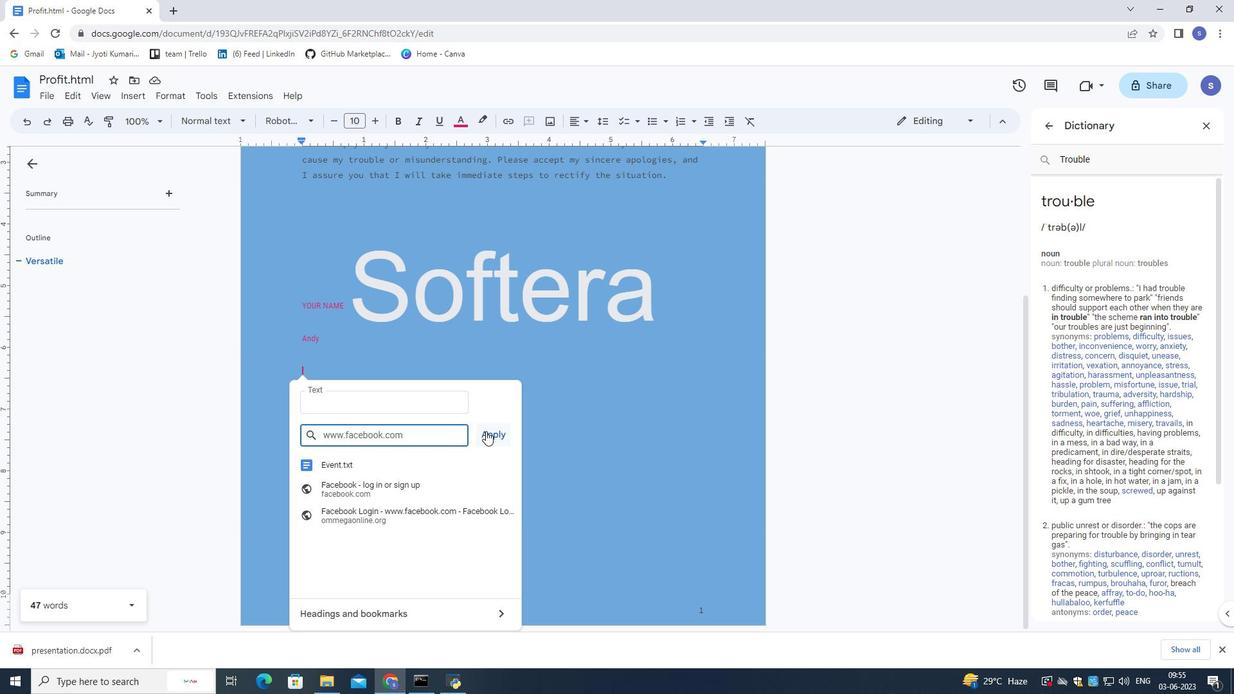 
Action: Mouse moved to (477, 434)
Screenshot: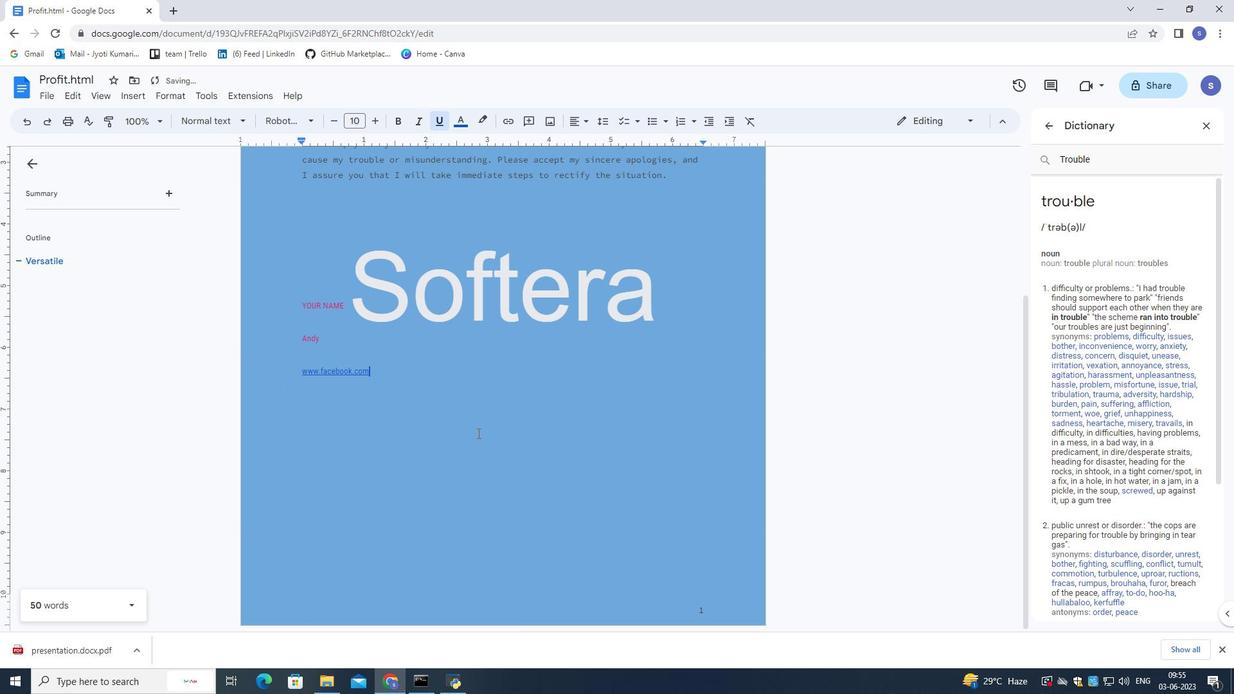 
Action: Mouse scrolled (477, 434) with delta (0, 0)
Screenshot: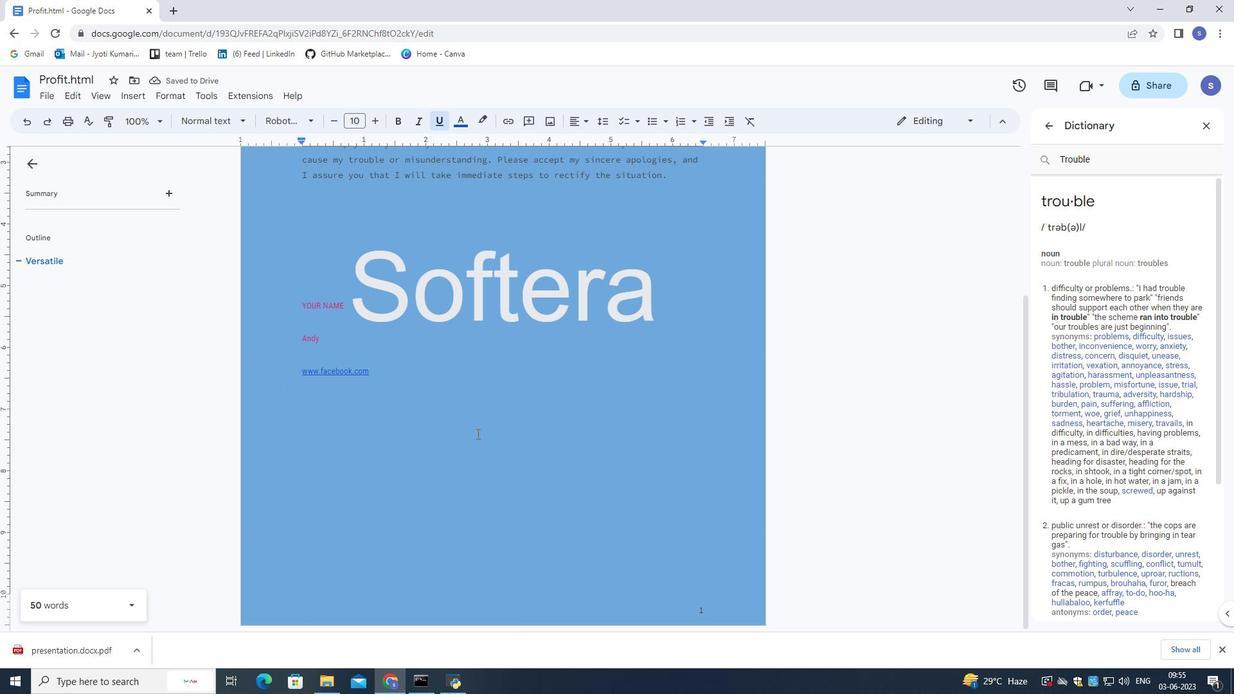 
Action: Mouse scrolled (477, 434) with delta (0, 0)
Screenshot: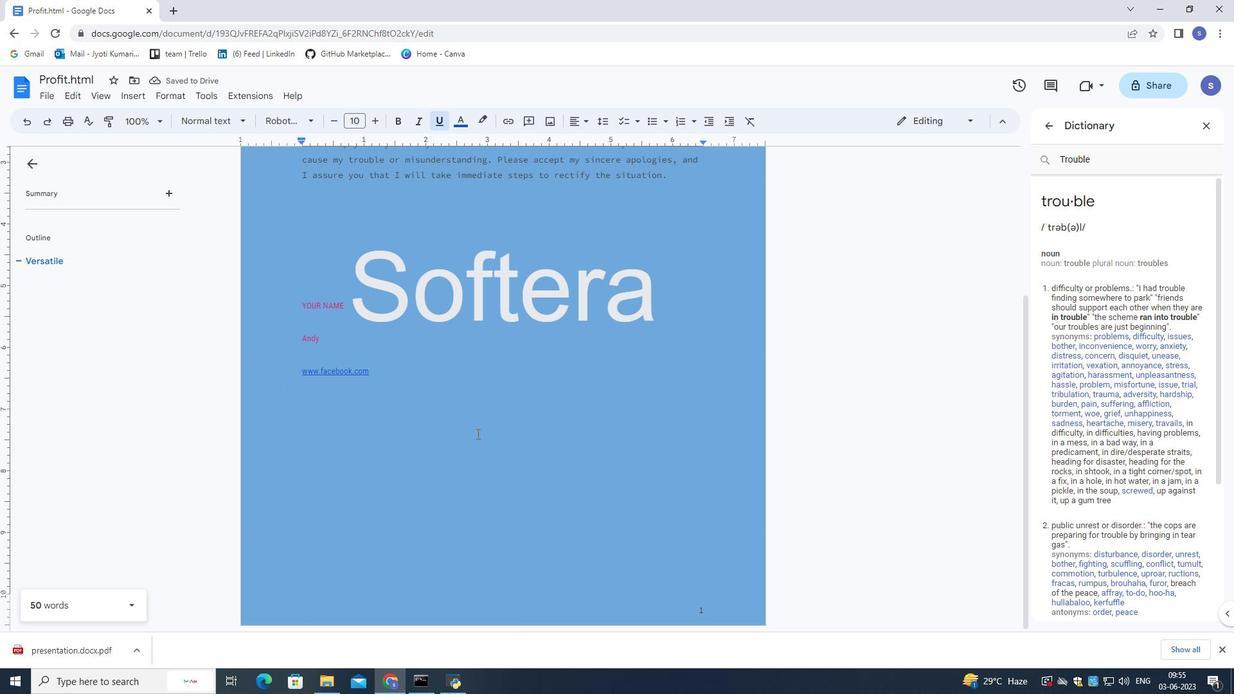 
Action: Mouse scrolled (477, 434) with delta (0, 0)
Screenshot: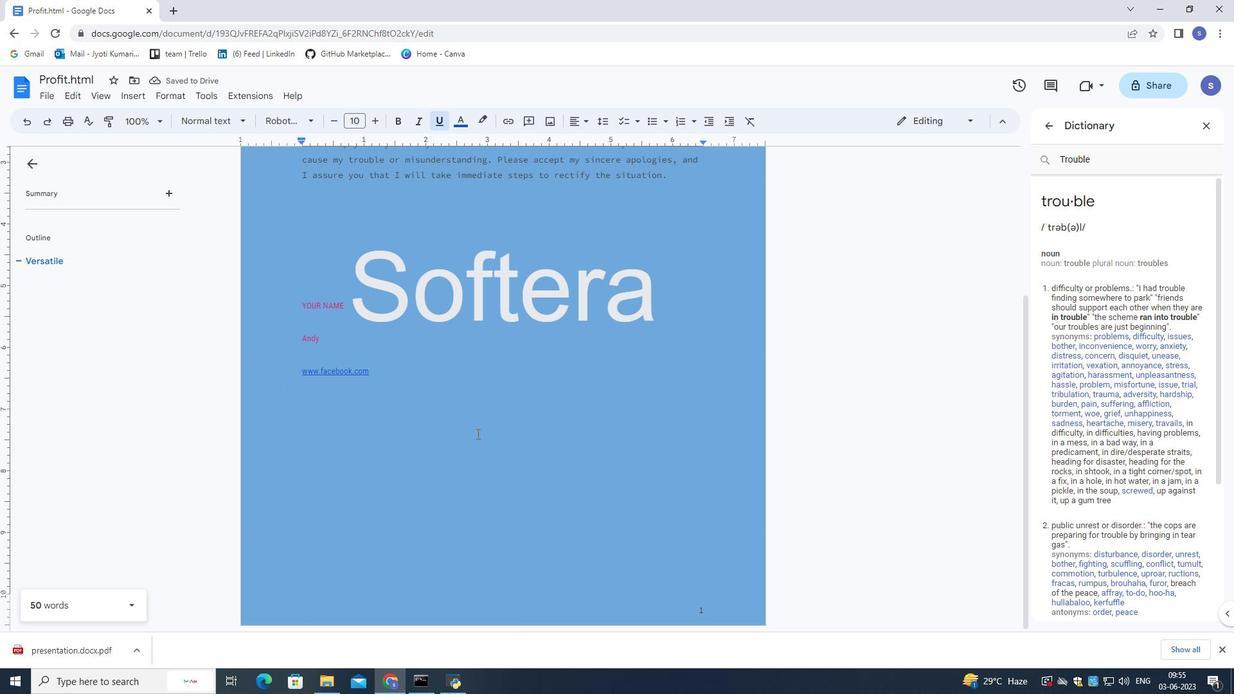 
Action: Mouse scrolled (477, 434) with delta (0, 0)
Screenshot: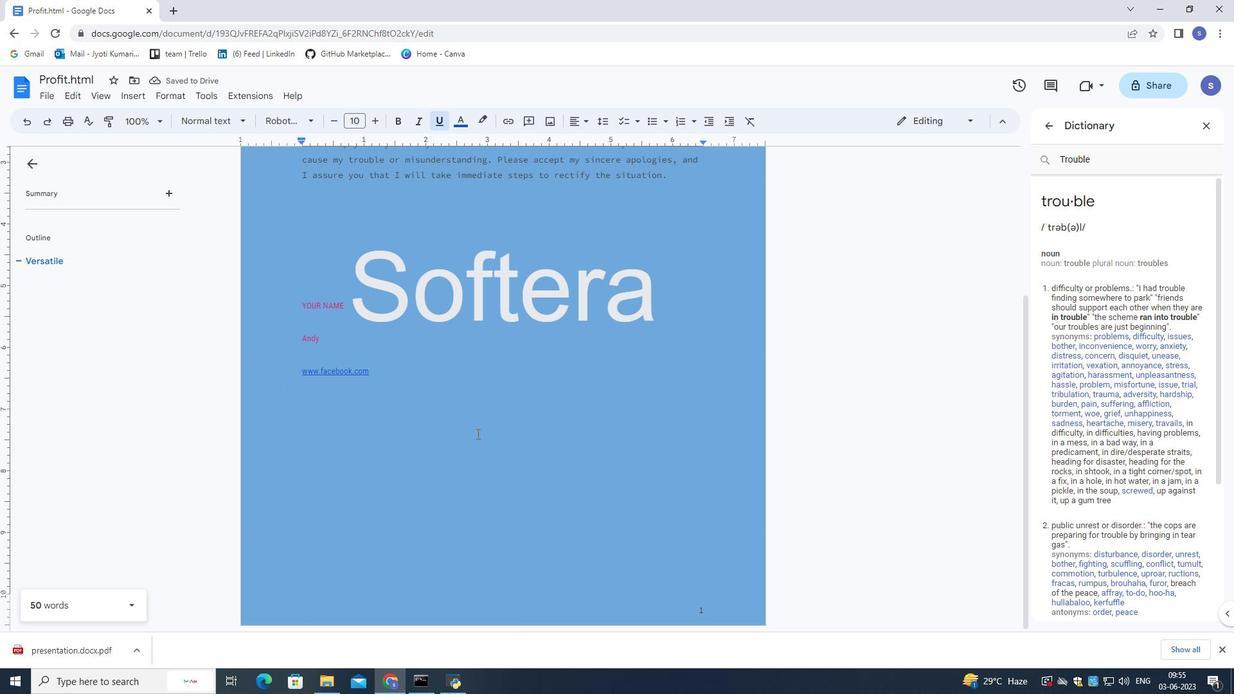 
Action: Mouse scrolled (477, 434) with delta (0, 0)
Screenshot: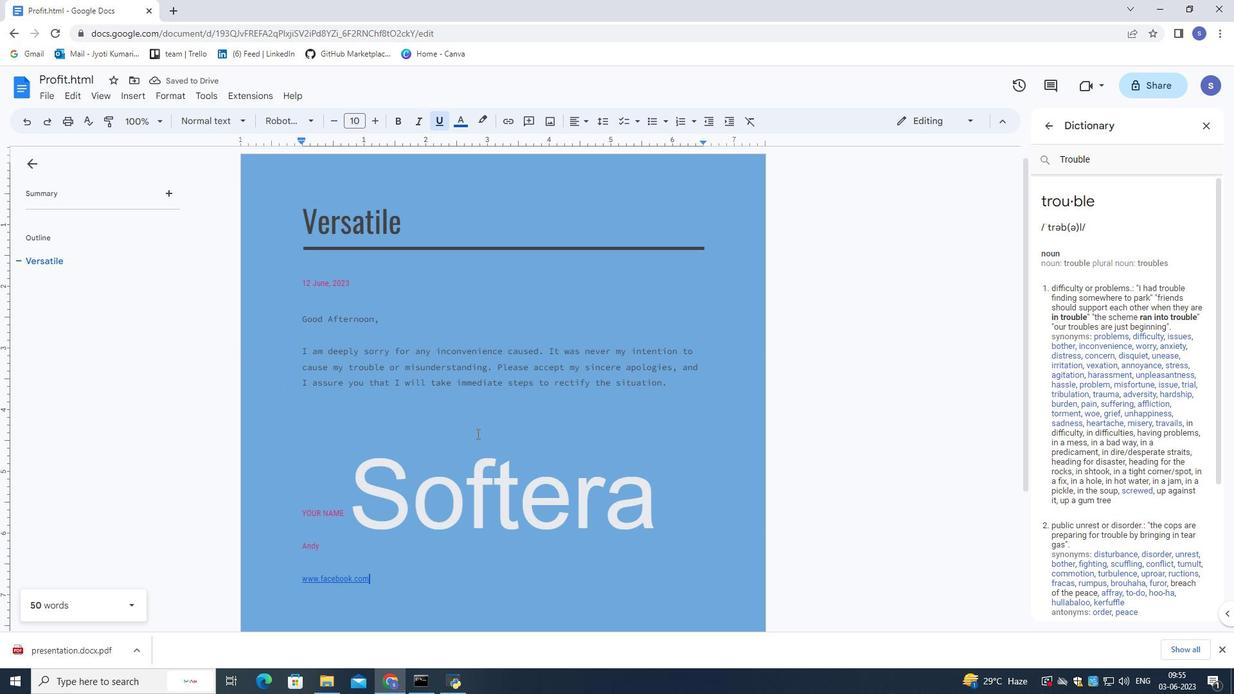 
Action: Mouse scrolled (477, 434) with delta (0, 0)
Screenshot: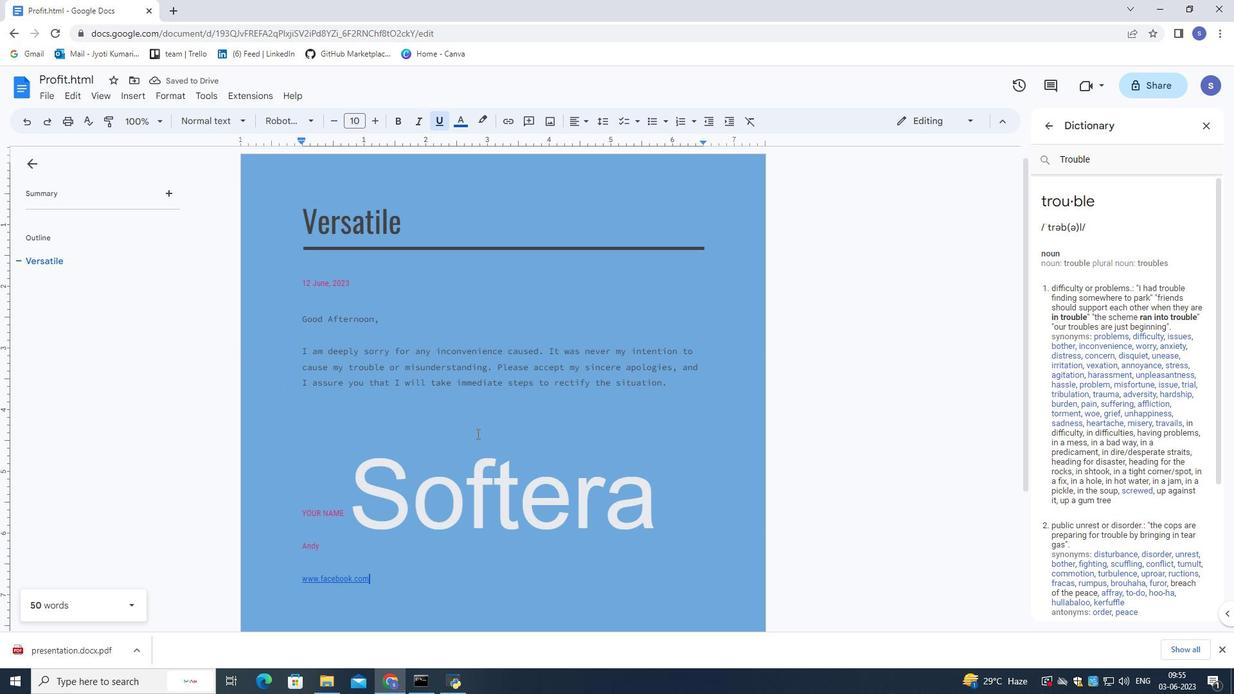
Action: Mouse scrolled (477, 434) with delta (0, 0)
Screenshot: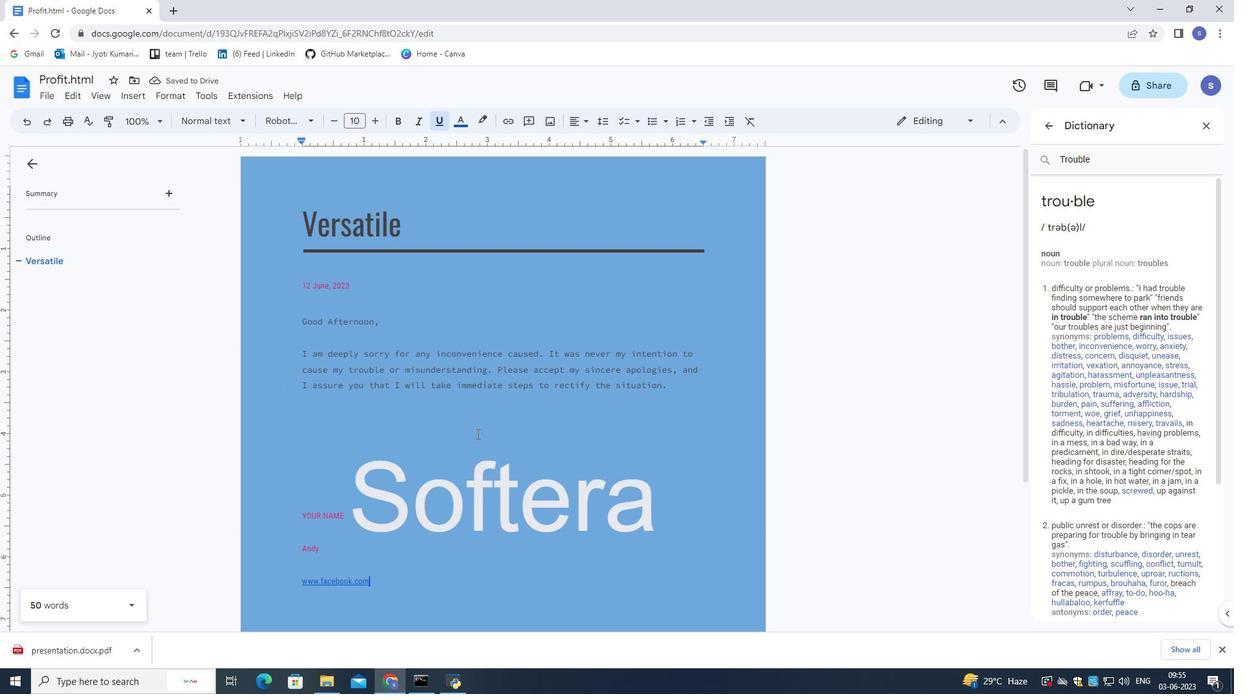 
Action: Mouse scrolled (477, 434) with delta (0, 0)
Screenshot: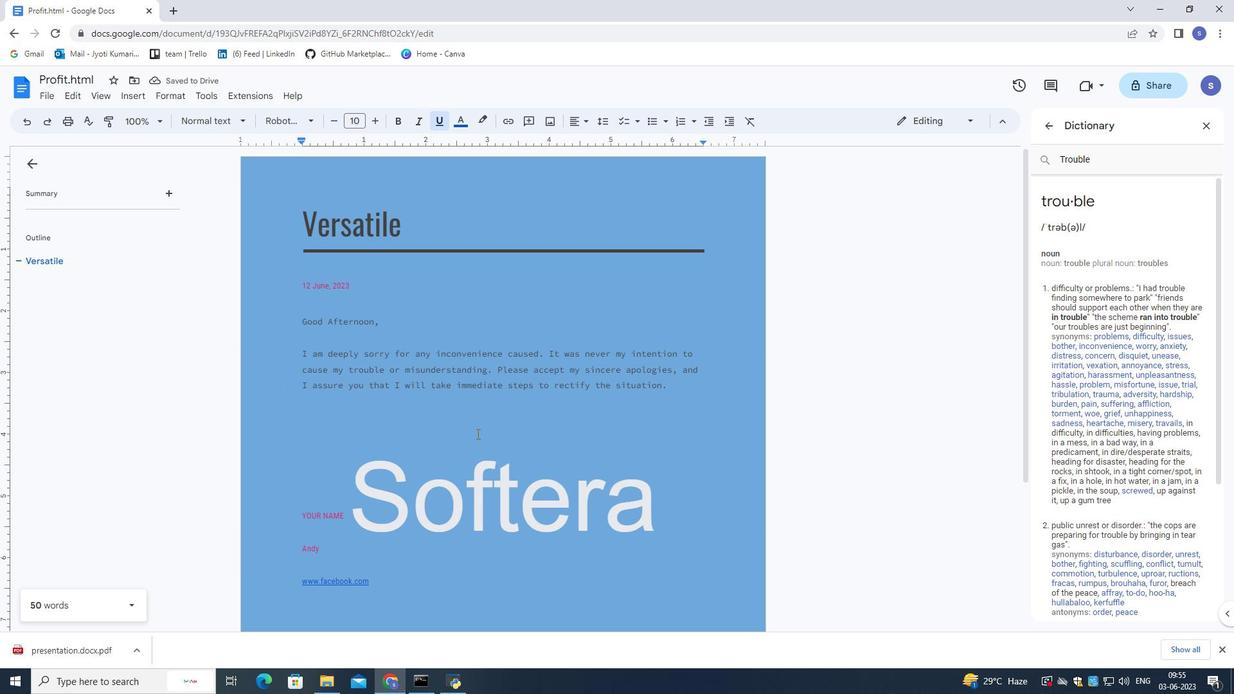 
Action: Mouse scrolled (477, 434) with delta (0, 0)
Screenshot: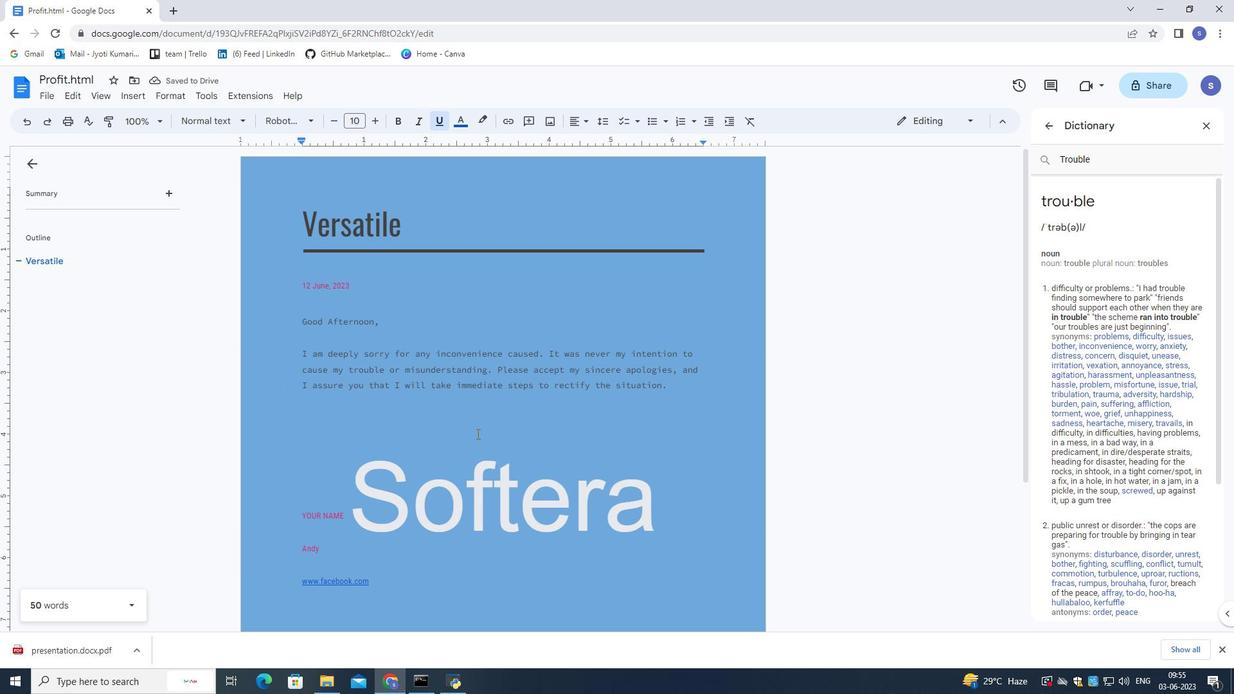 
